 Task: Look for space in Nenjiang, China from 3rd June, 2023 to 9th June, 2023 for 2 adults in price range Rs.6000 to Rs.12000. Place can be entire place with 1  bedroom having 1 bed and 1 bathroom. Property type can be house, flat, guest house, hotel. Booking option can be shelf check-in. Required host language is Chinese (Simplified).
Action: Mouse moved to (615, 86)
Screenshot: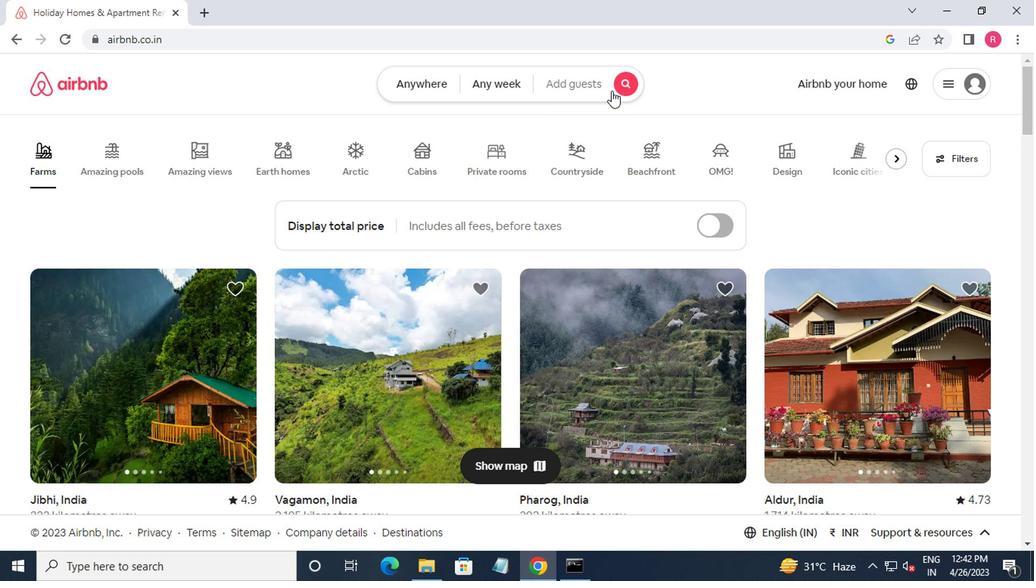 
Action: Mouse pressed left at (615, 86)
Screenshot: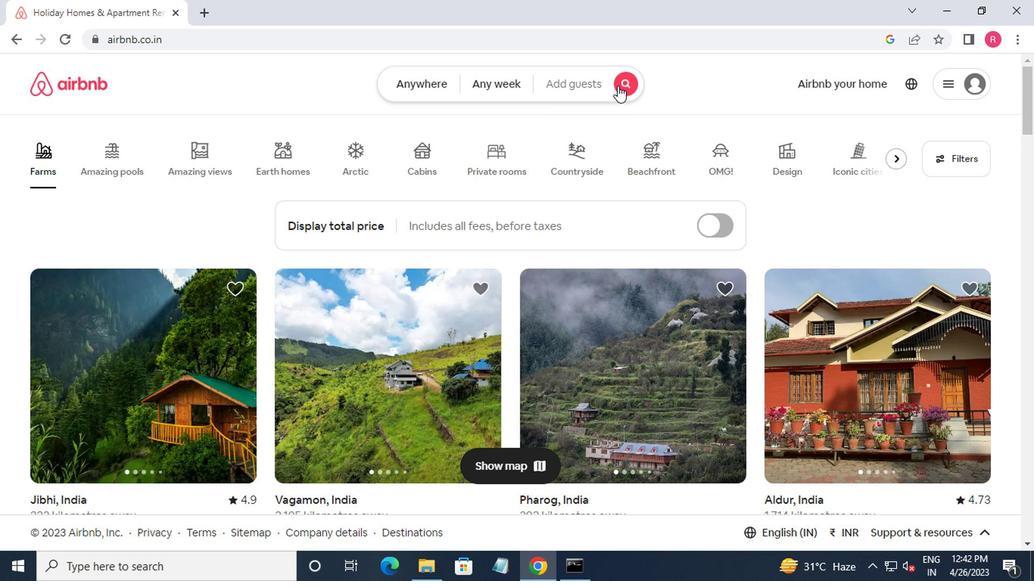 
Action: Mouse moved to (352, 140)
Screenshot: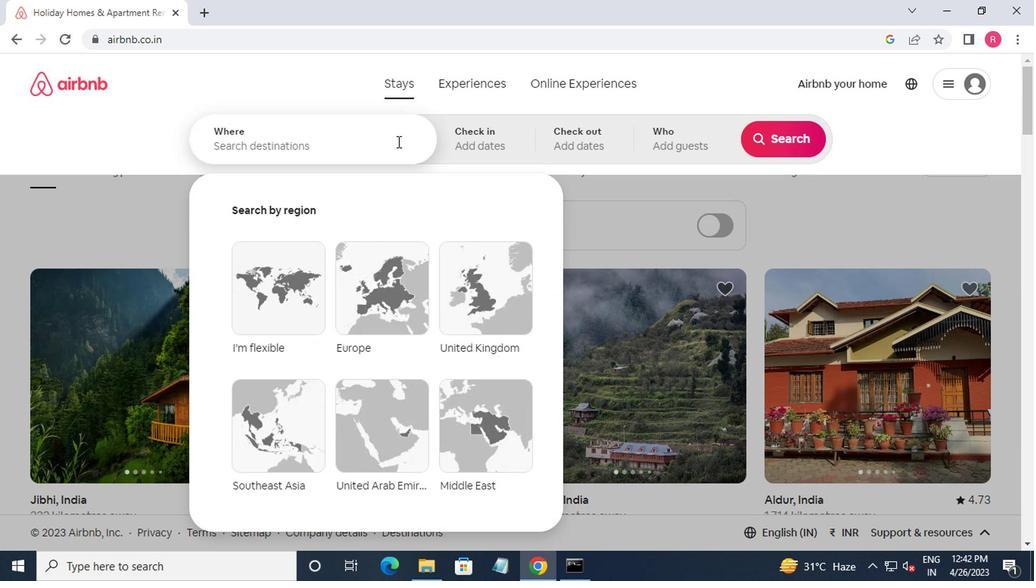 
Action: Mouse pressed left at (352, 140)
Screenshot: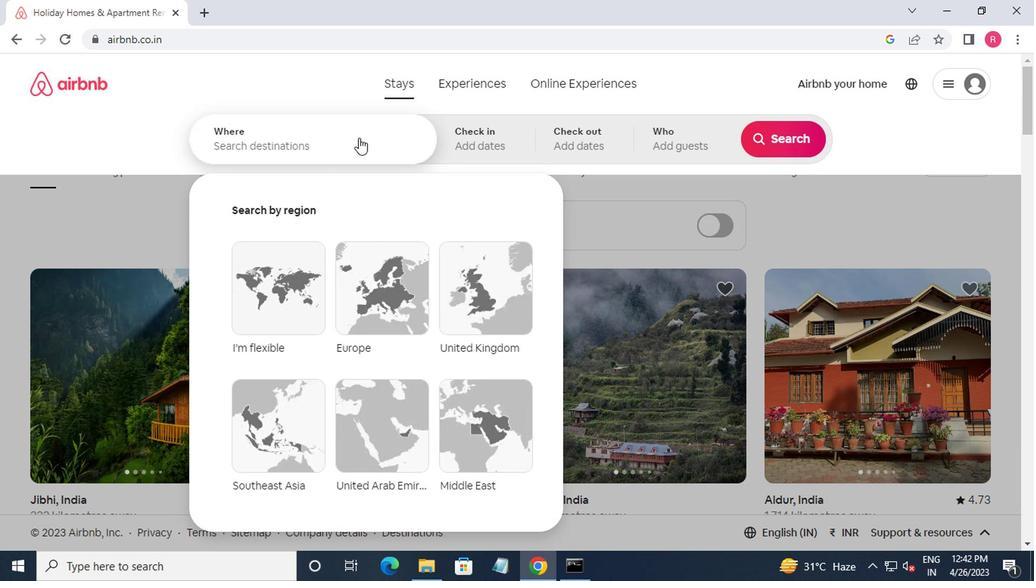 
Action: Mouse moved to (381, 170)
Screenshot: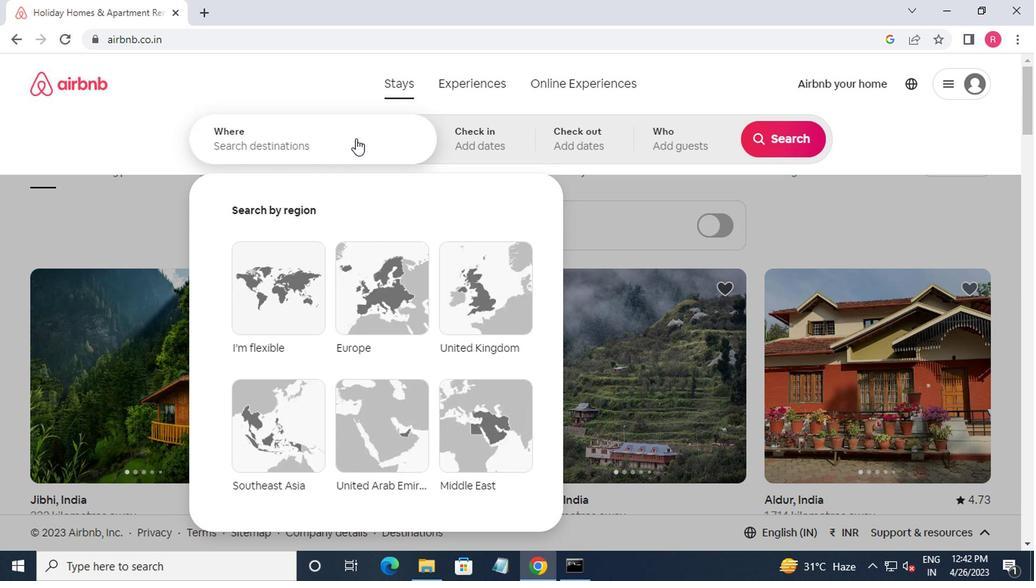 
Action: Key pressed nenjiang,china<Key.enter>
Screenshot: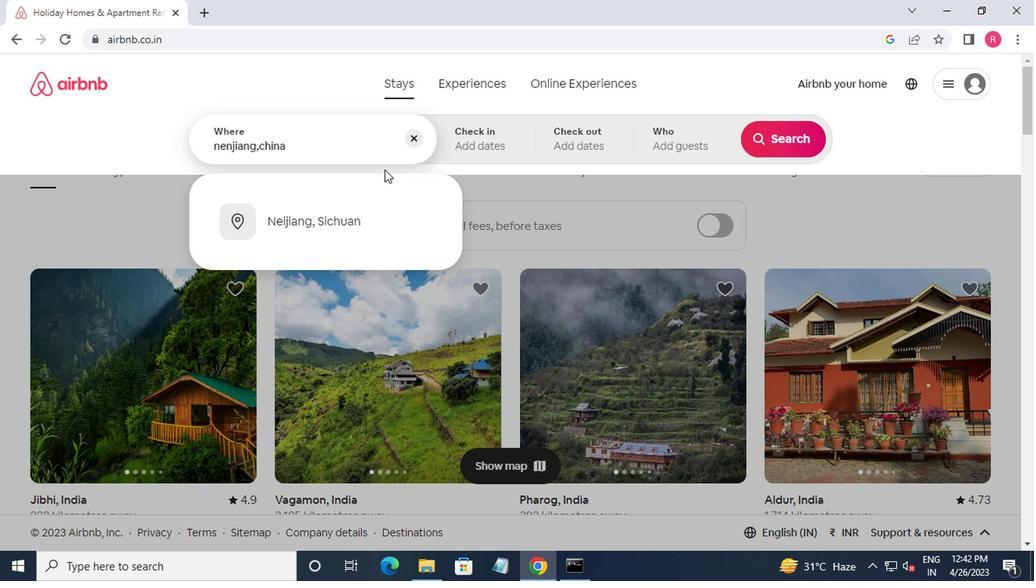 
Action: Mouse moved to (777, 268)
Screenshot: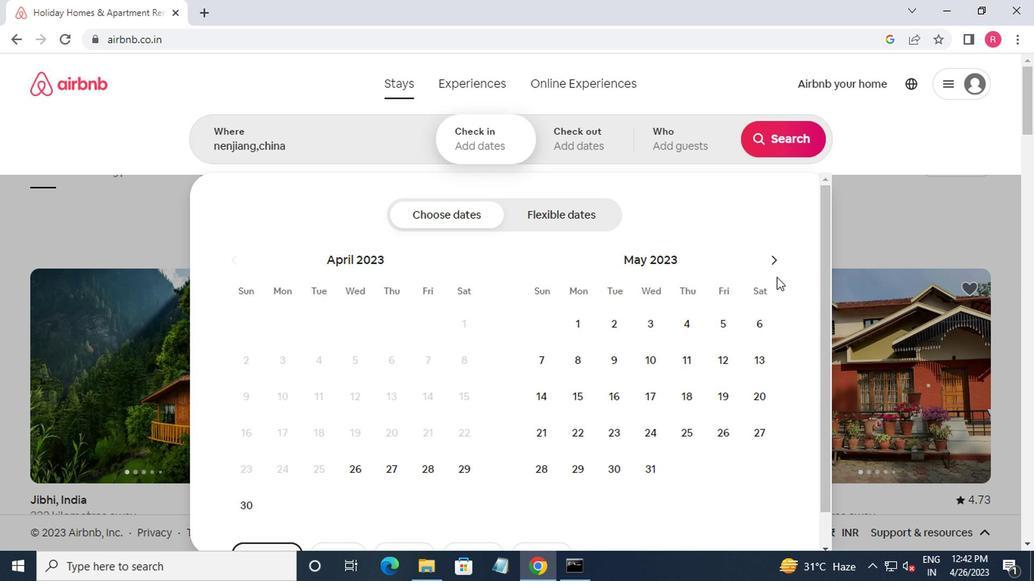 
Action: Mouse pressed left at (777, 268)
Screenshot: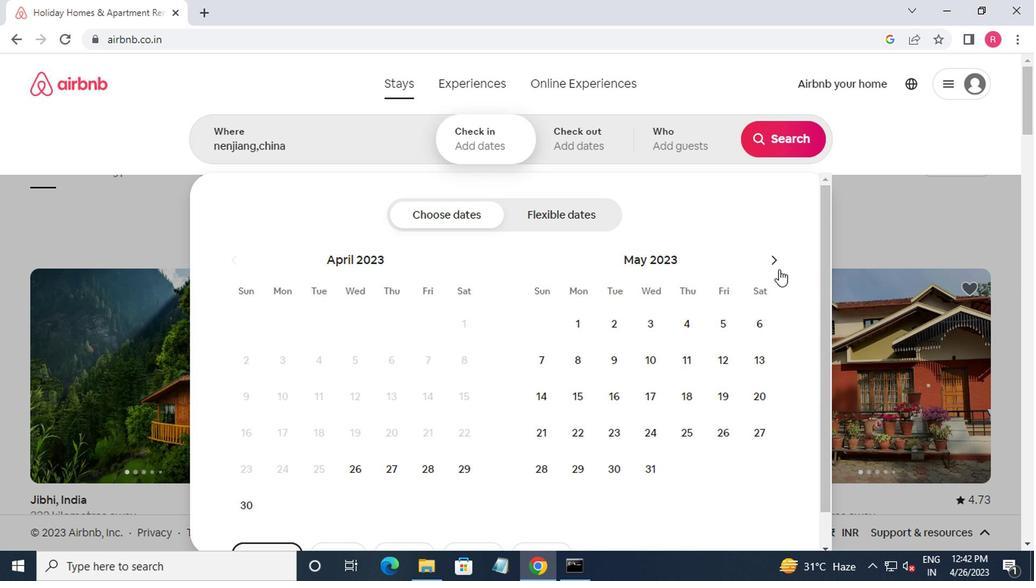 
Action: Mouse moved to (759, 335)
Screenshot: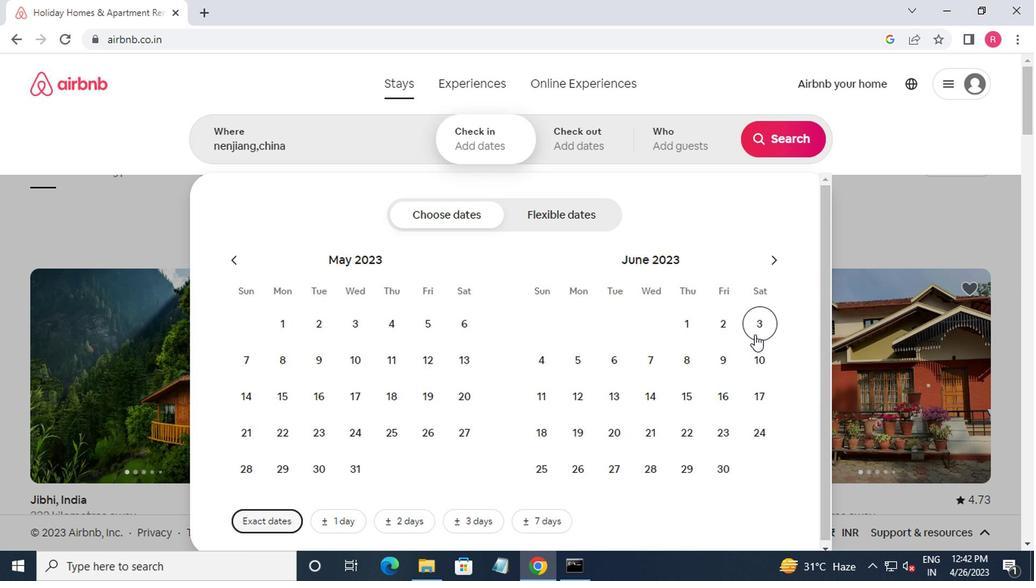 
Action: Mouse pressed left at (759, 335)
Screenshot: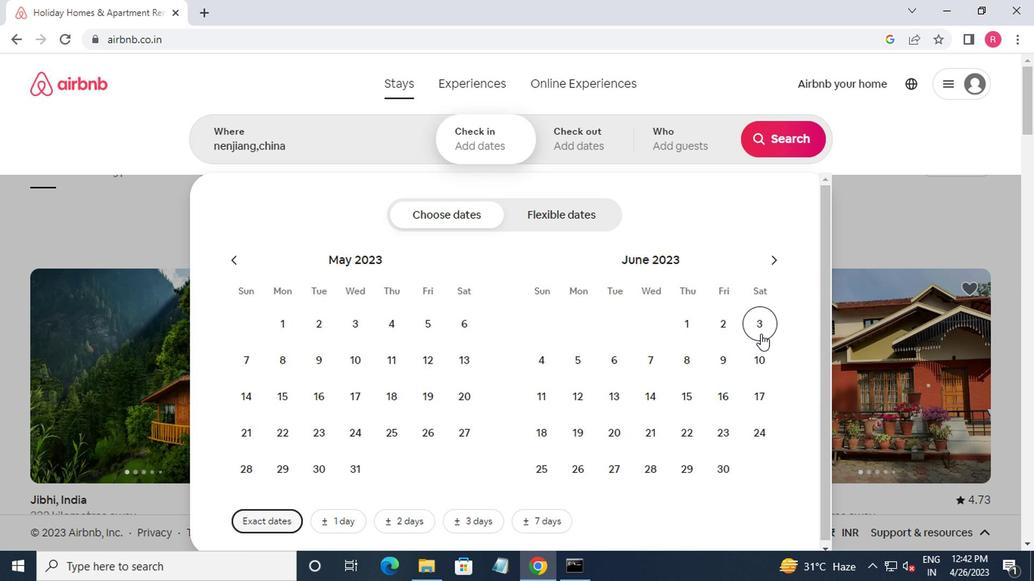 
Action: Mouse moved to (727, 364)
Screenshot: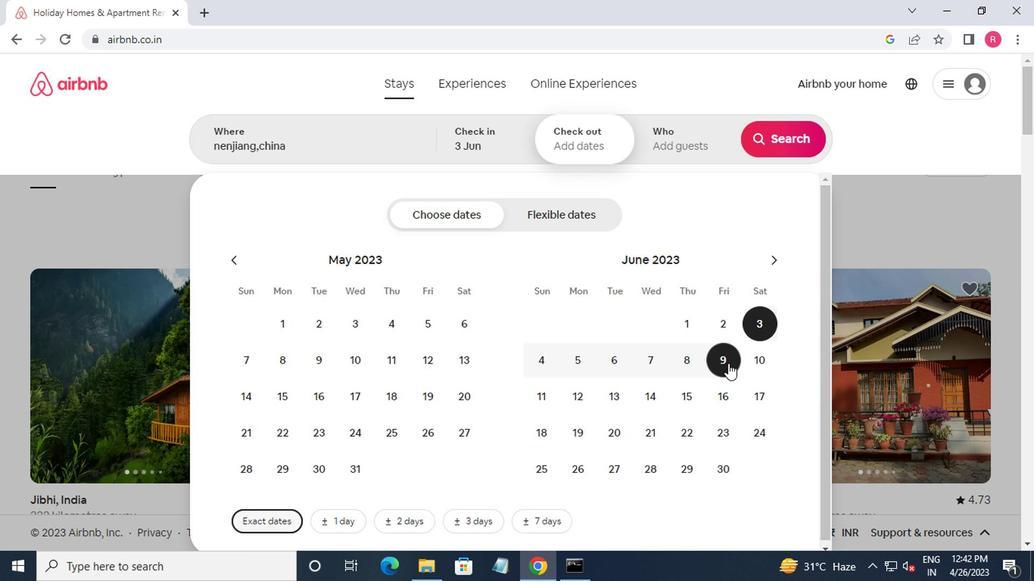 
Action: Mouse pressed left at (727, 364)
Screenshot: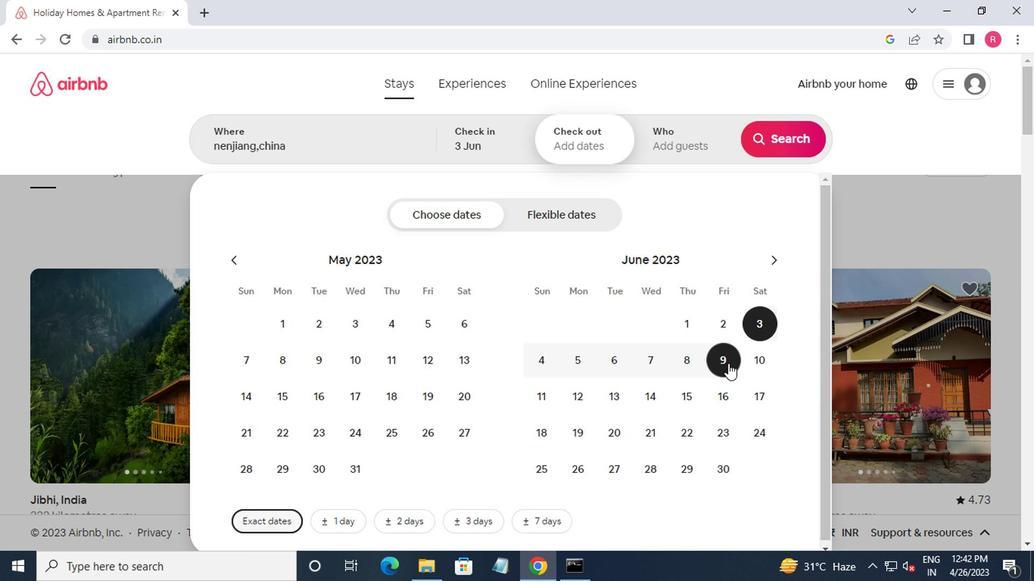 
Action: Mouse moved to (692, 154)
Screenshot: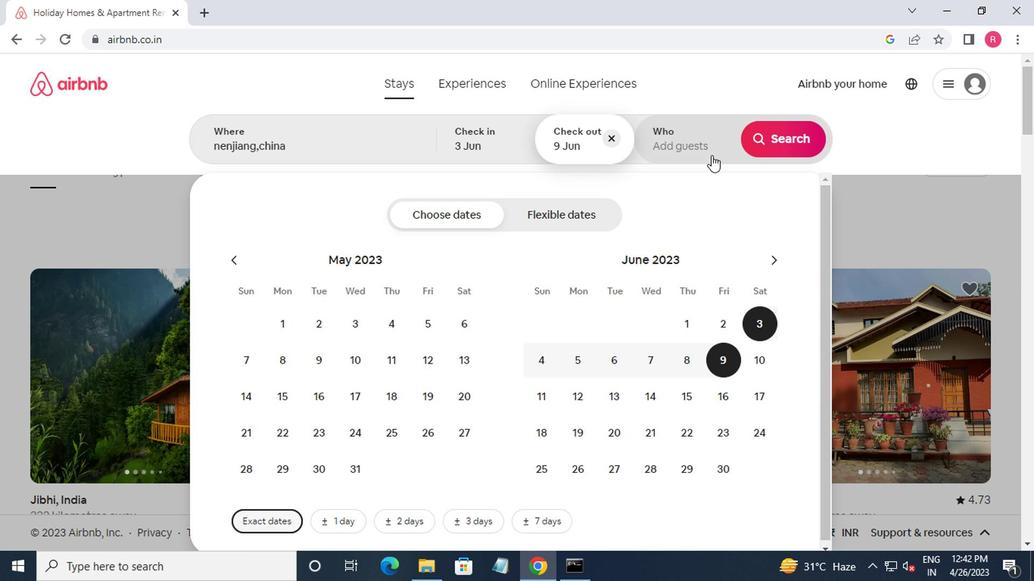 
Action: Mouse pressed left at (692, 154)
Screenshot: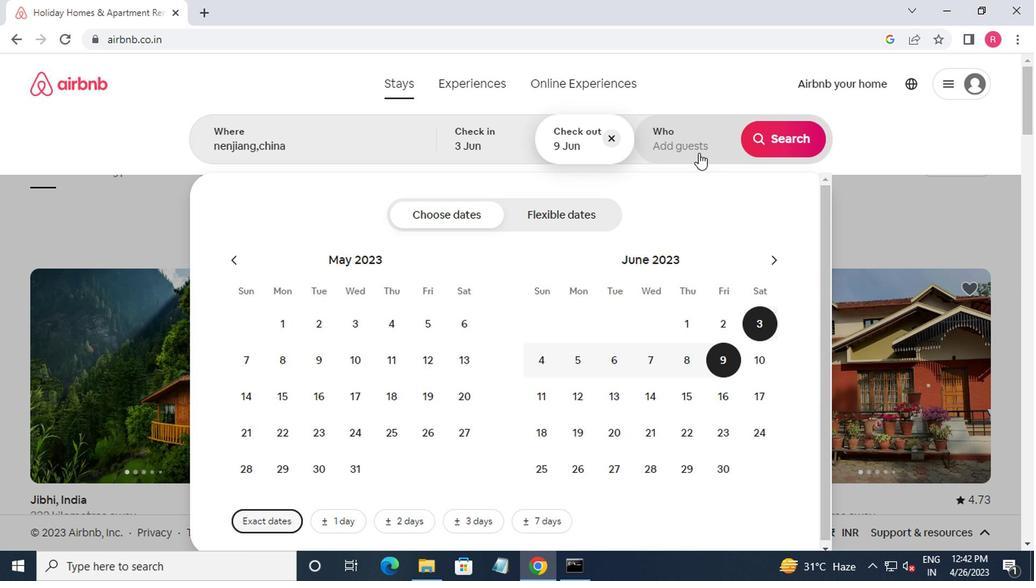 
Action: Mouse moved to (785, 217)
Screenshot: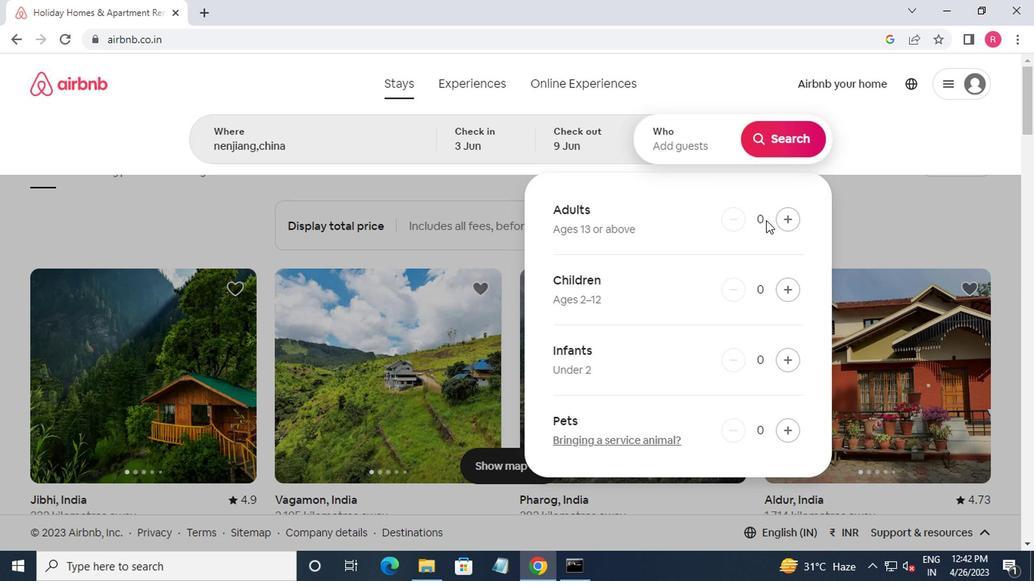 
Action: Mouse pressed left at (785, 217)
Screenshot: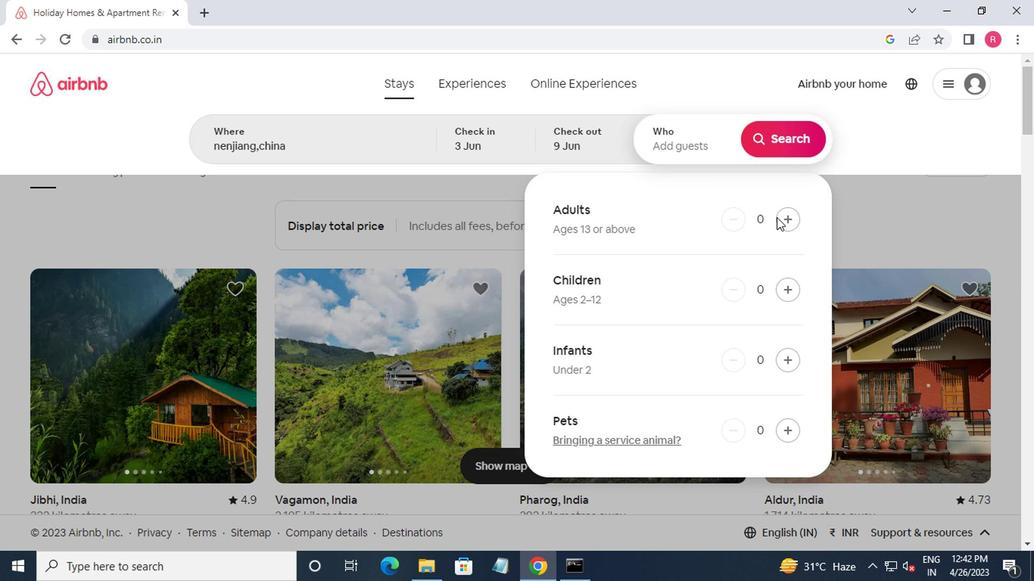 
Action: Mouse pressed left at (785, 217)
Screenshot: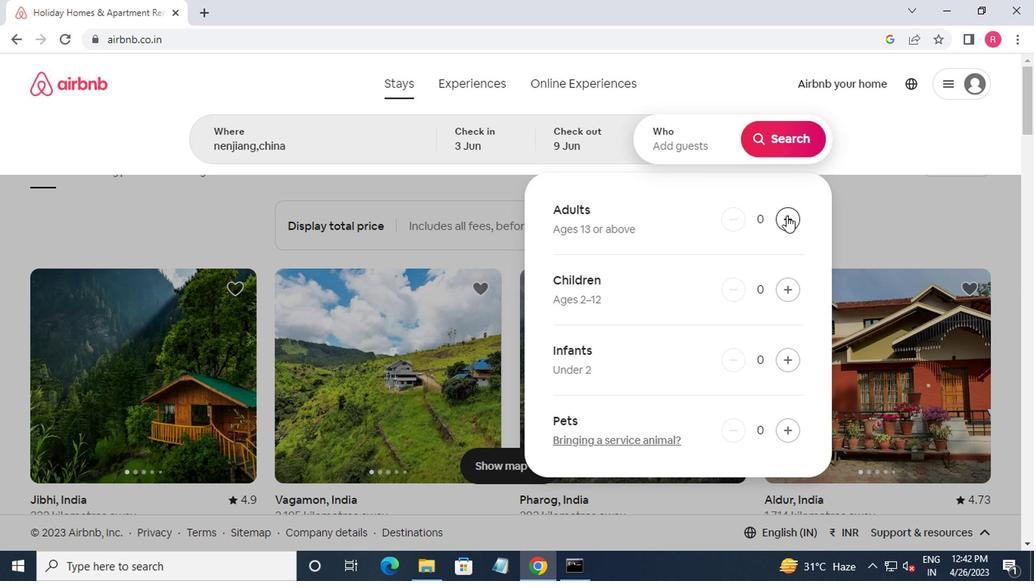 
Action: Mouse moved to (776, 150)
Screenshot: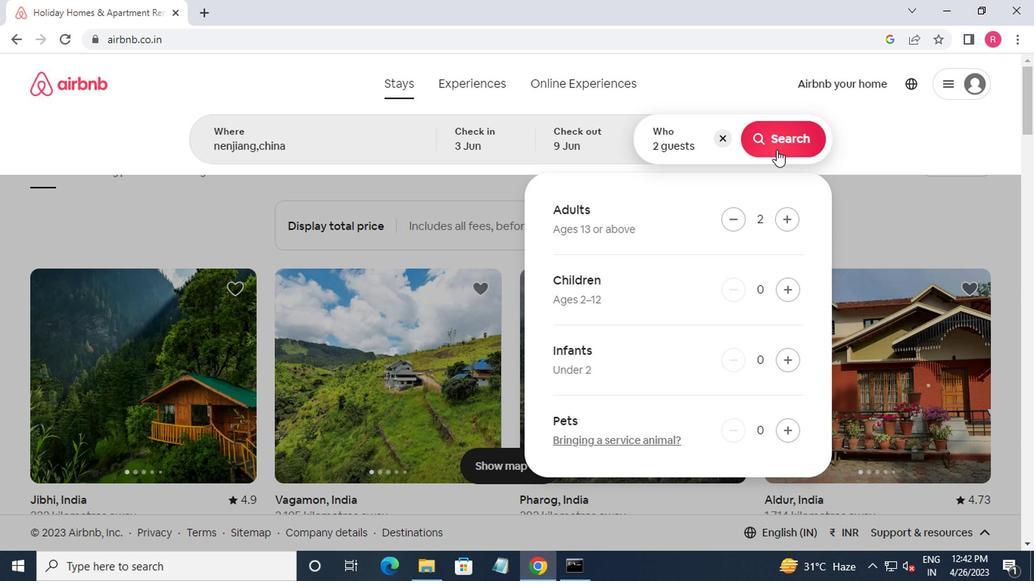 
Action: Mouse pressed left at (776, 150)
Screenshot: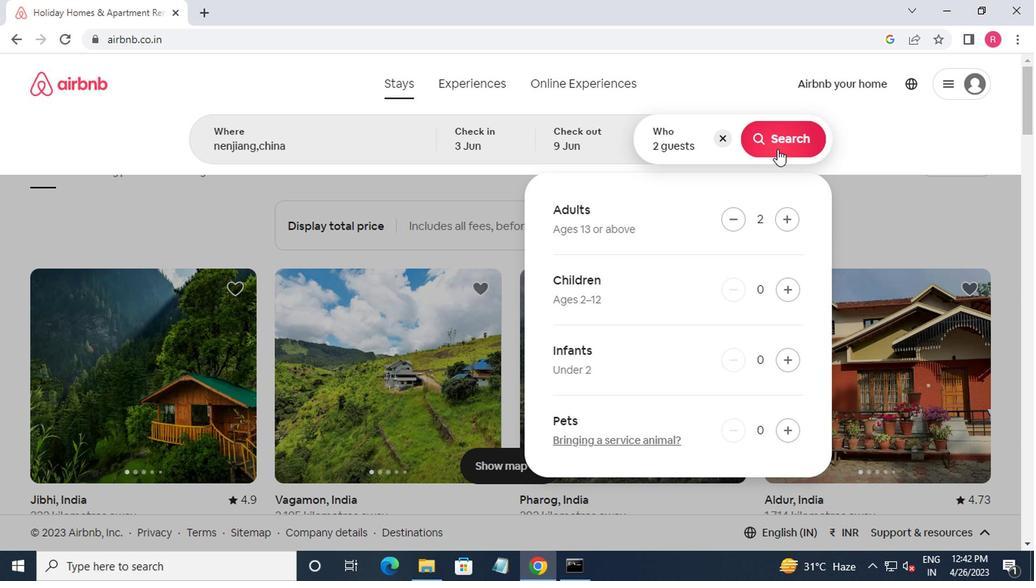 
Action: Mouse moved to (948, 154)
Screenshot: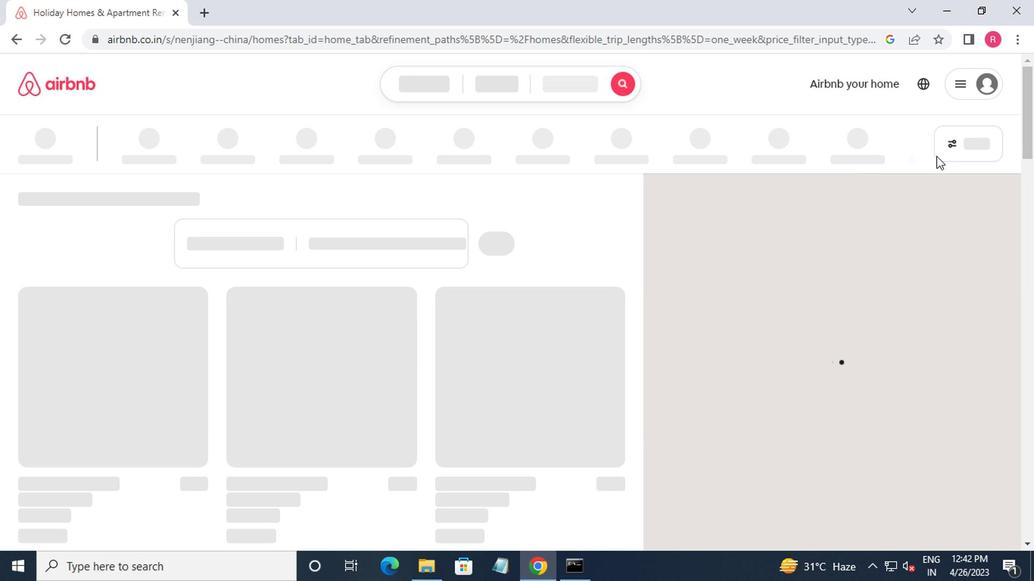 
Action: Mouse pressed left at (948, 154)
Screenshot: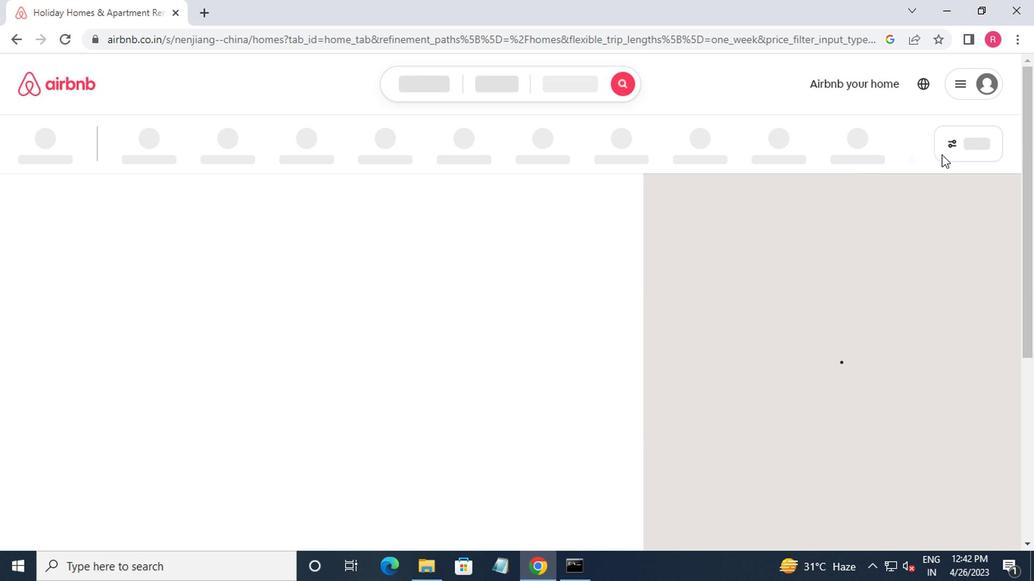 
Action: Mouse moved to (403, 247)
Screenshot: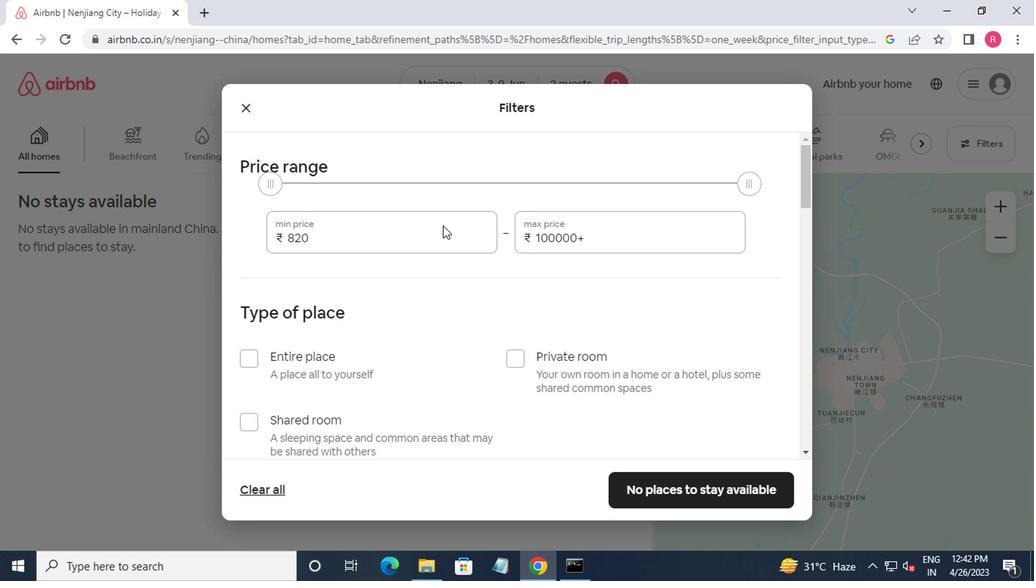 
Action: Mouse pressed left at (403, 247)
Screenshot: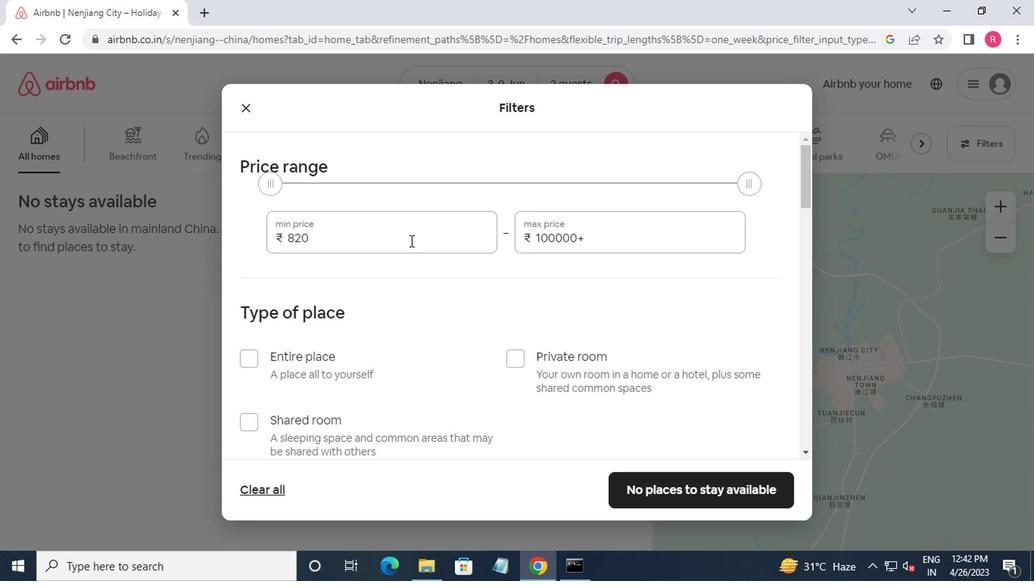 
Action: Mouse moved to (414, 241)
Screenshot: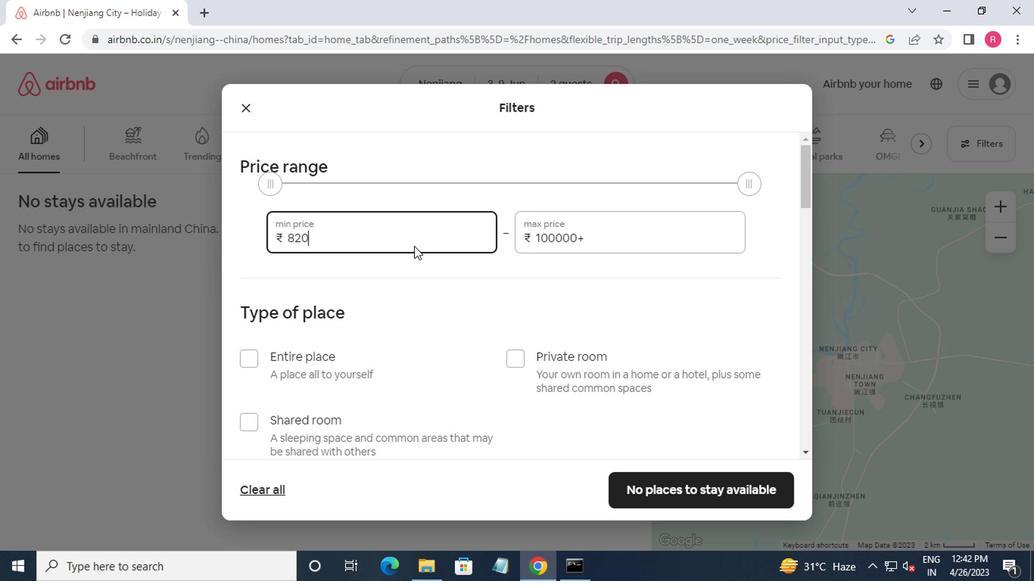 
Action: Key pressed <Key.backspace><Key.backspace><Key.backspace><Key.backspace>6000<Key.tab>12000
Screenshot: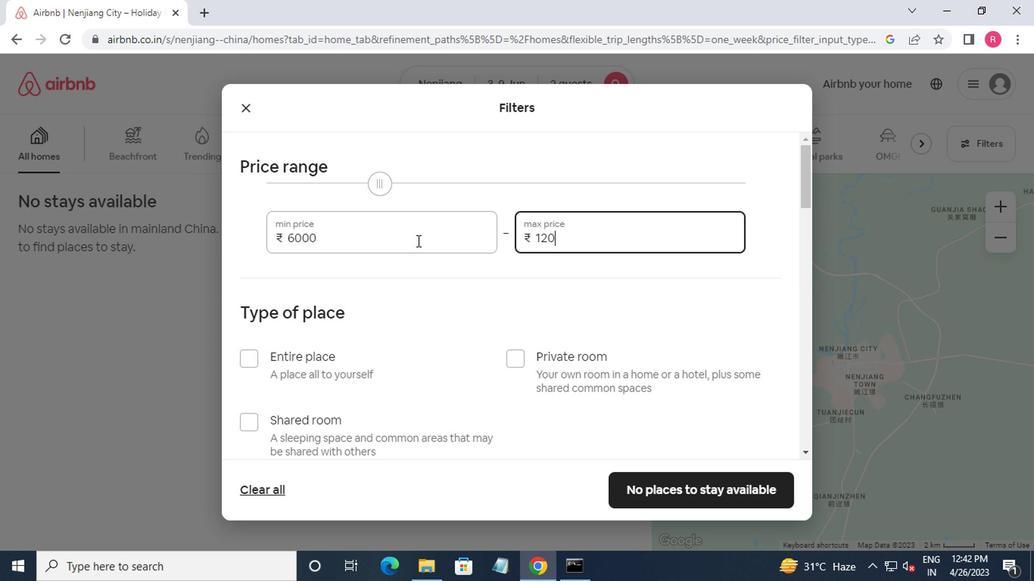 
Action: Mouse moved to (521, 269)
Screenshot: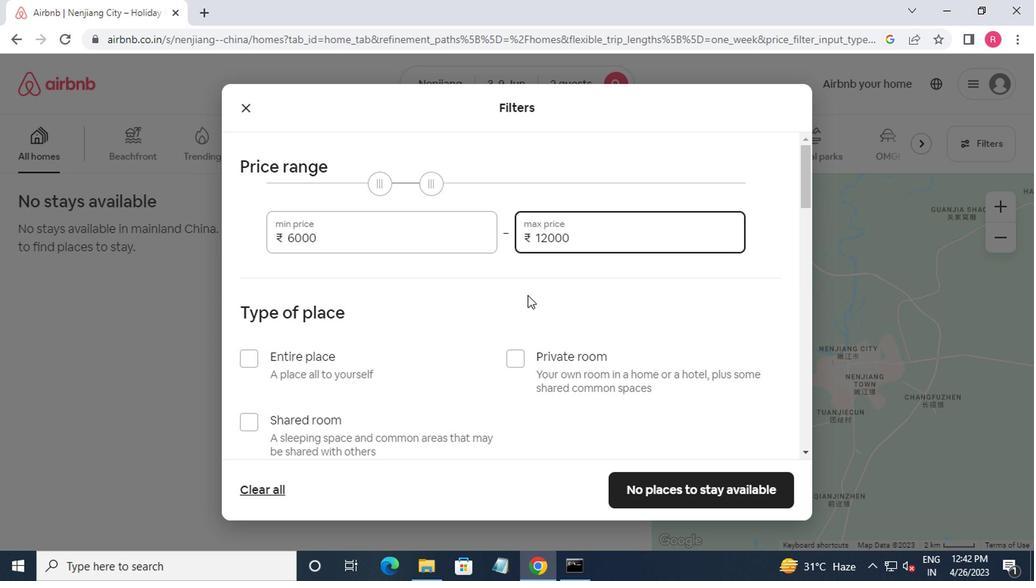 
Action: Mouse scrolled (521, 268) with delta (0, 0)
Screenshot: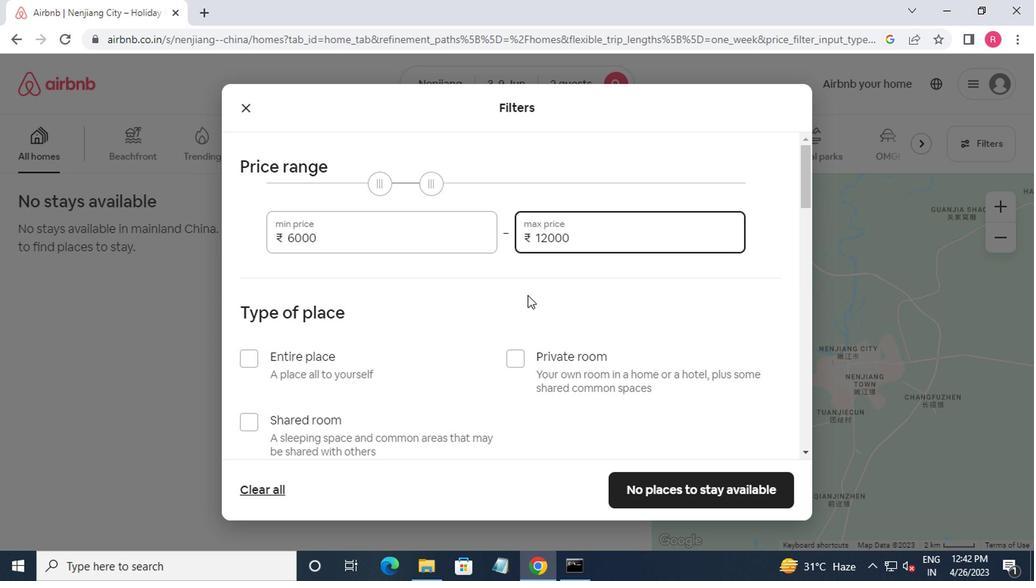 
Action: Mouse moved to (516, 267)
Screenshot: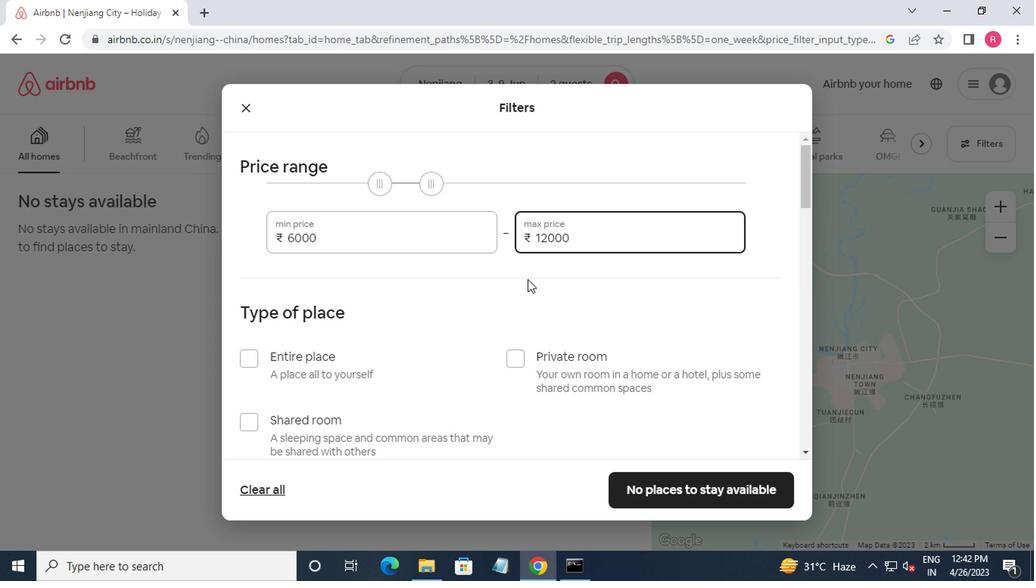 
Action: Mouse scrolled (516, 267) with delta (0, 0)
Screenshot: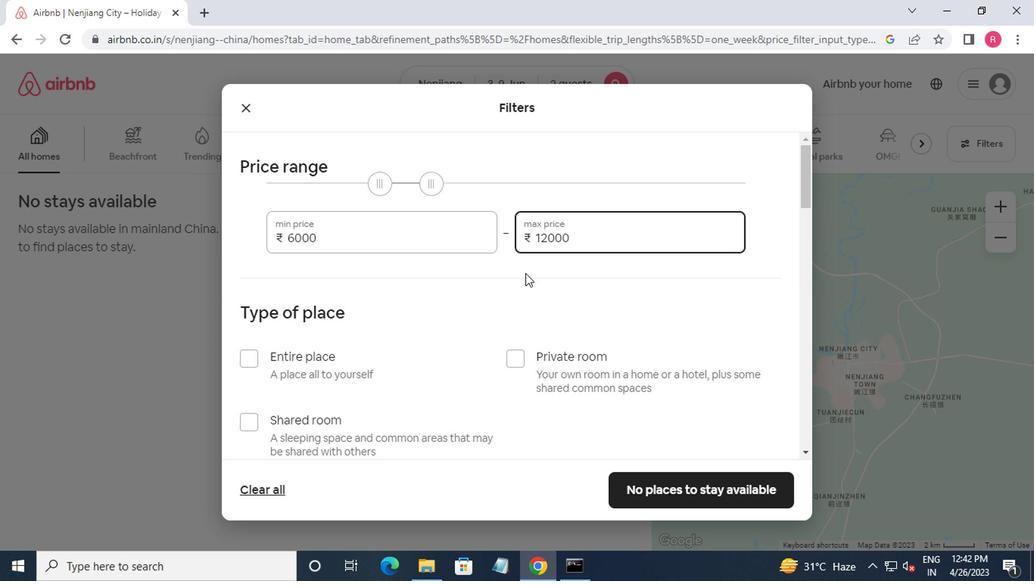 
Action: Mouse moved to (254, 211)
Screenshot: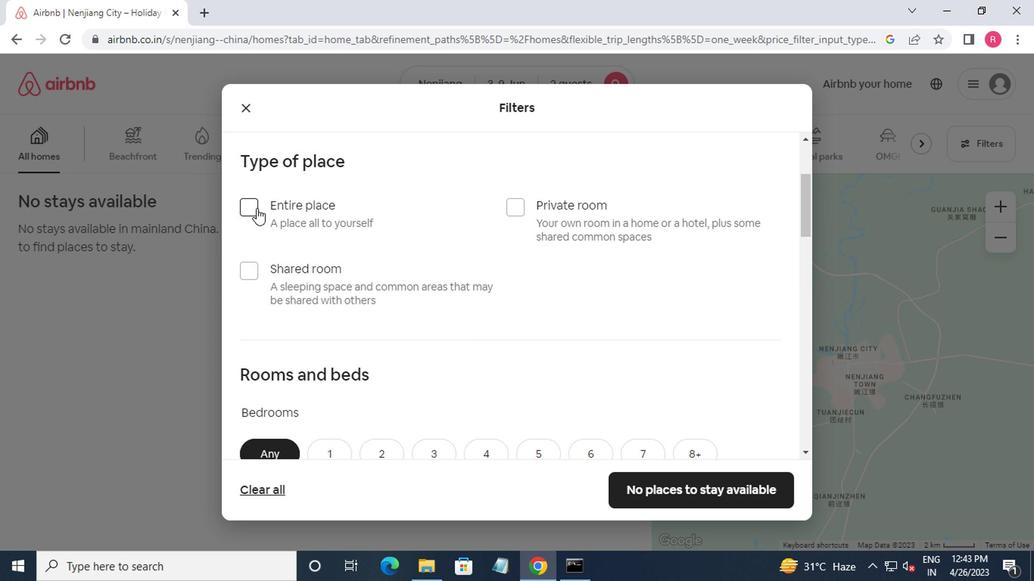 
Action: Mouse pressed left at (254, 211)
Screenshot: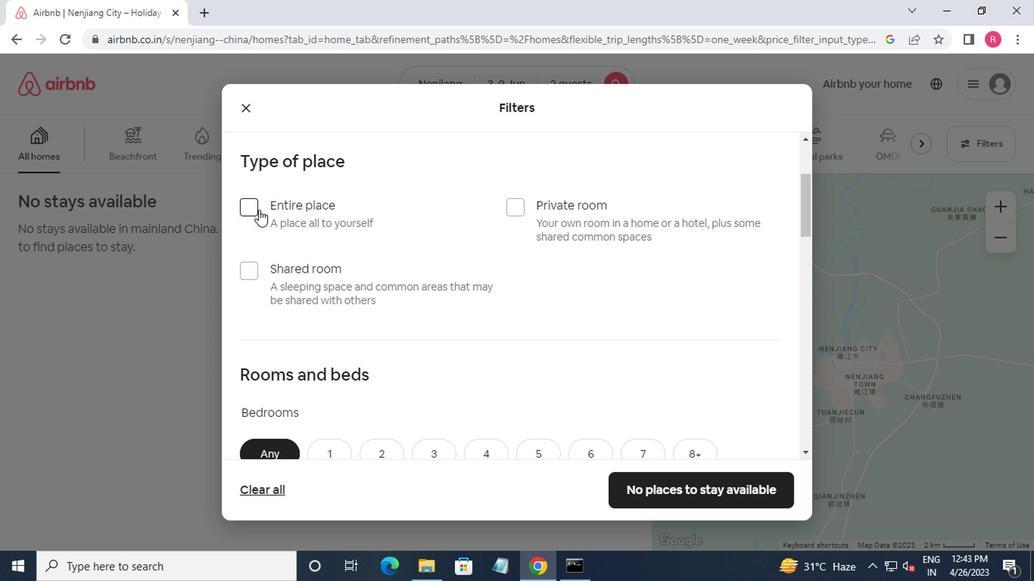 
Action: Mouse moved to (256, 211)
Screenshot: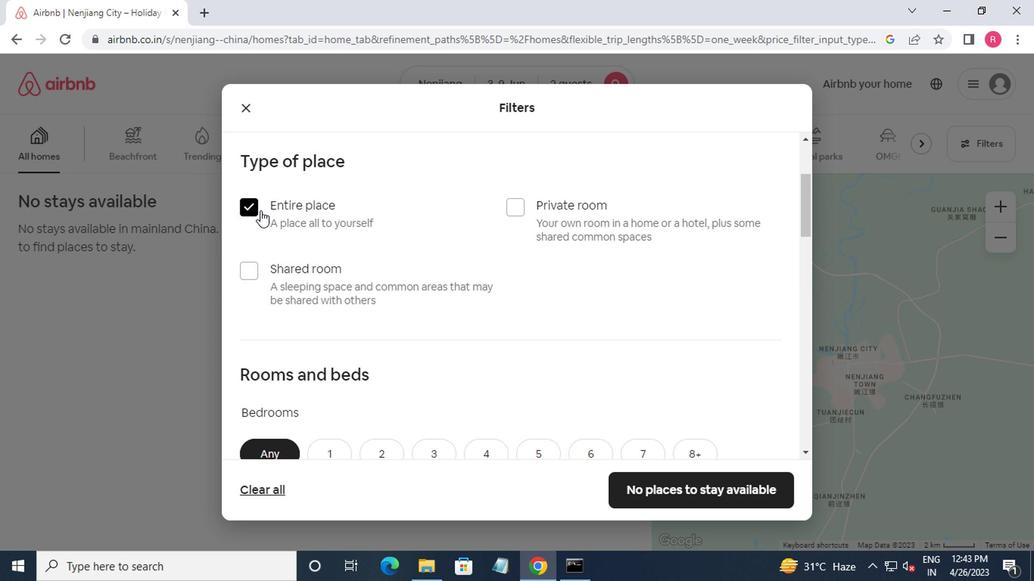 
Action: Mouse scrolled (256, 211) with delta (0, 0)
Screenshot: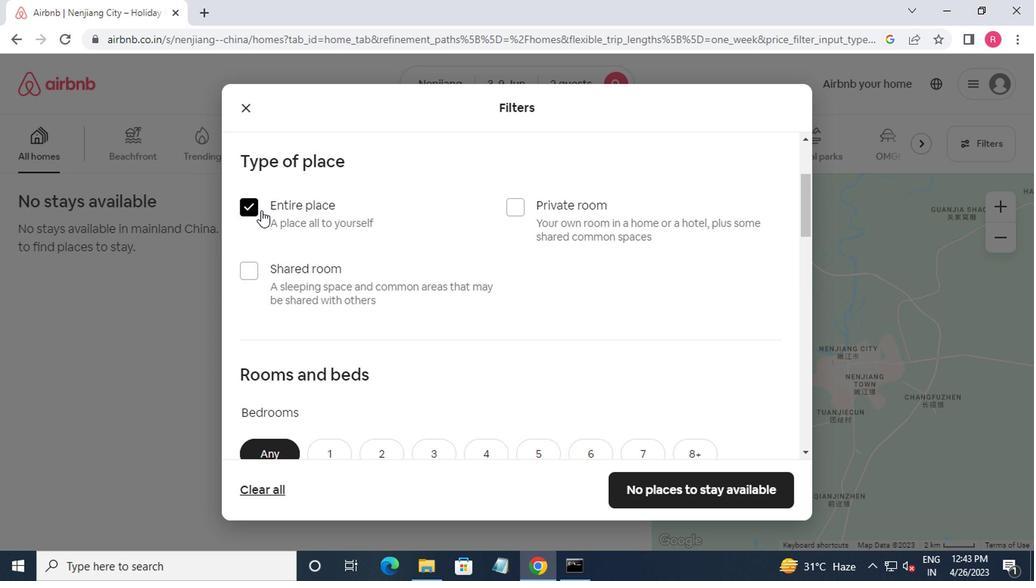 
Action: Mouse moved to (259, 213)
Screenshot: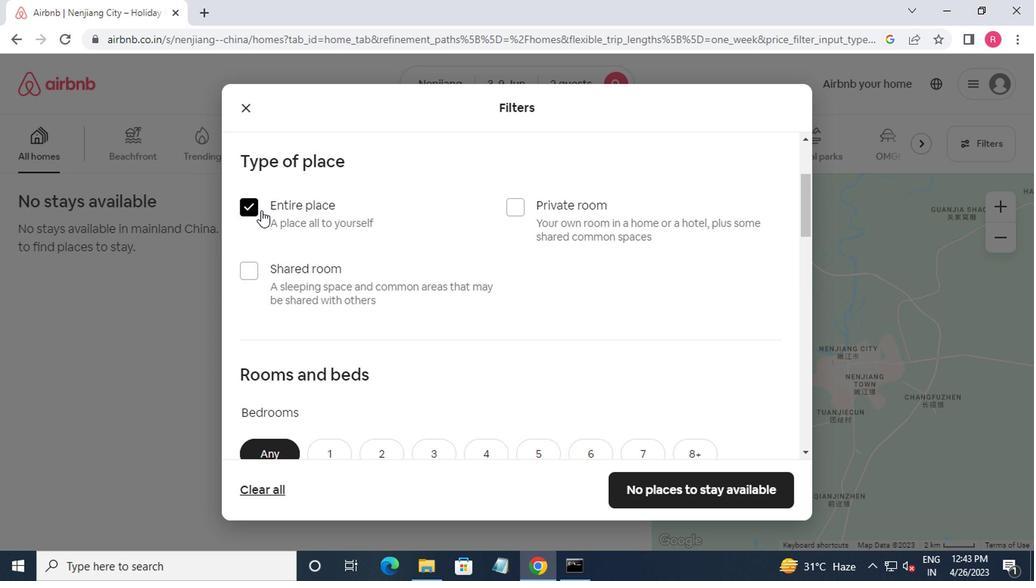 
Action: Mouse scrolled (259, 213) with delta (0, 0)
Screenshot: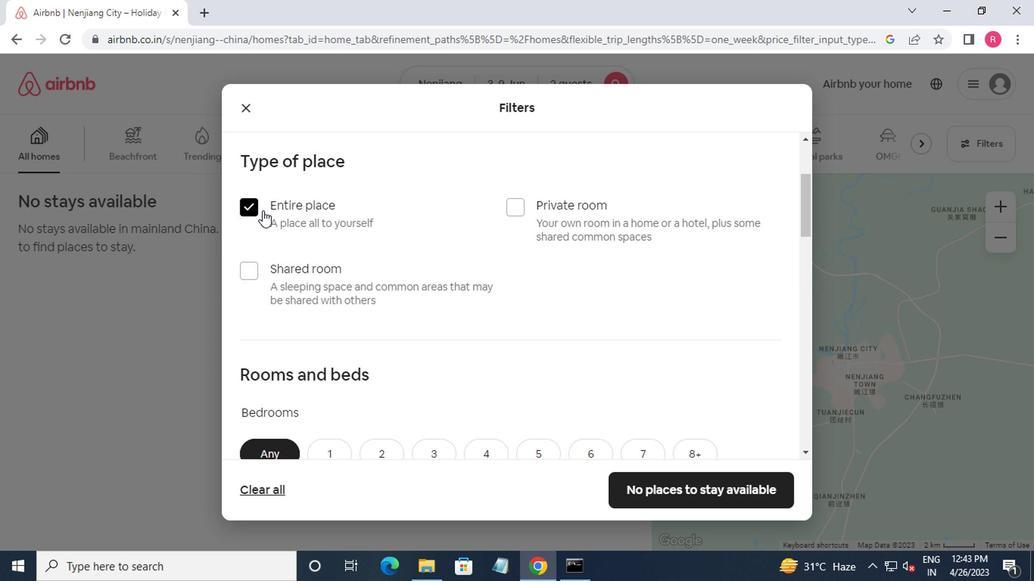 
Action: Mouse moved to (332, 293)
Screenshot: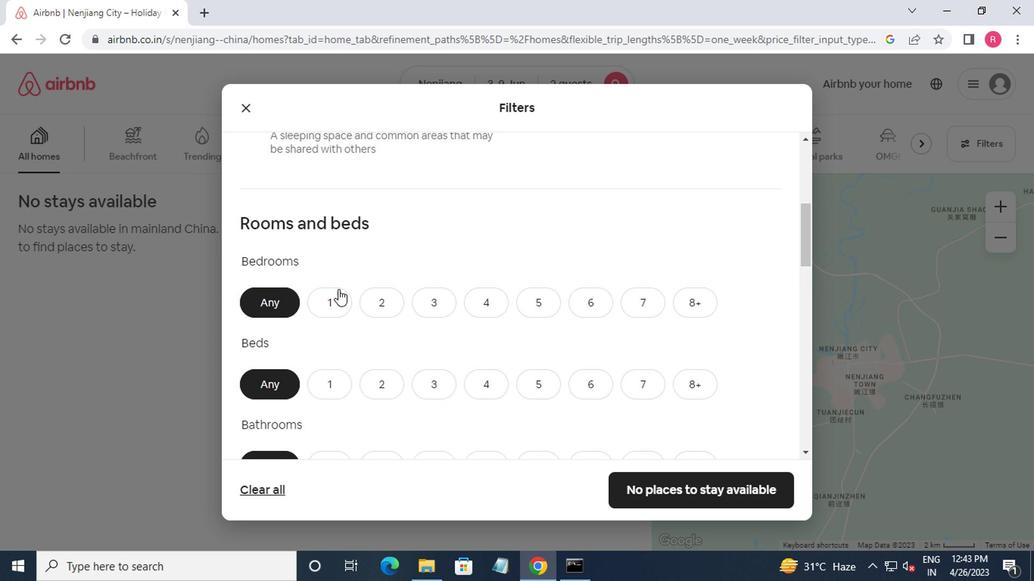 
Action: Mouse pressed left at (332, 293)
Screenshot: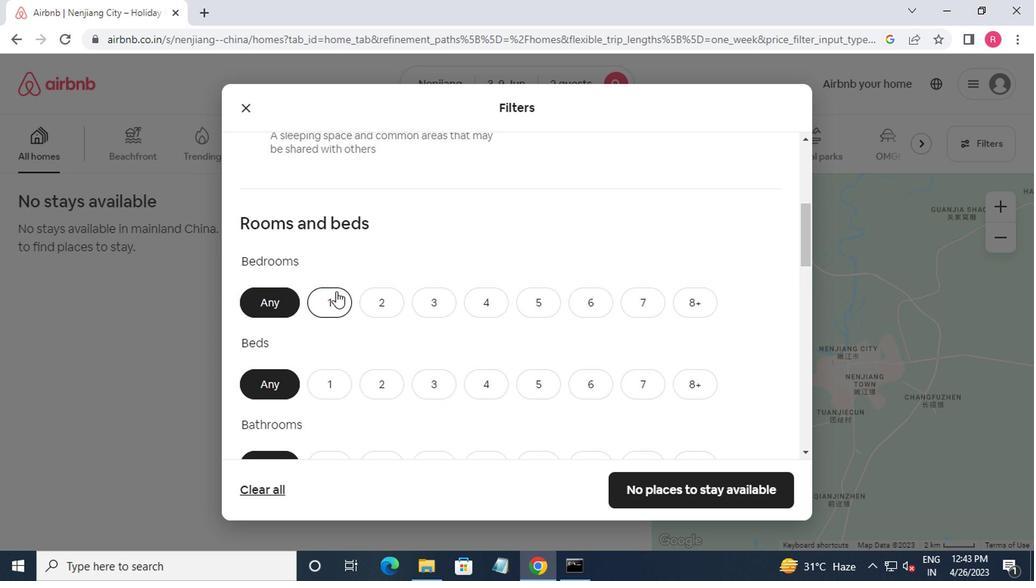 
Action: Mouse moved to (330, 392)
Screenshot: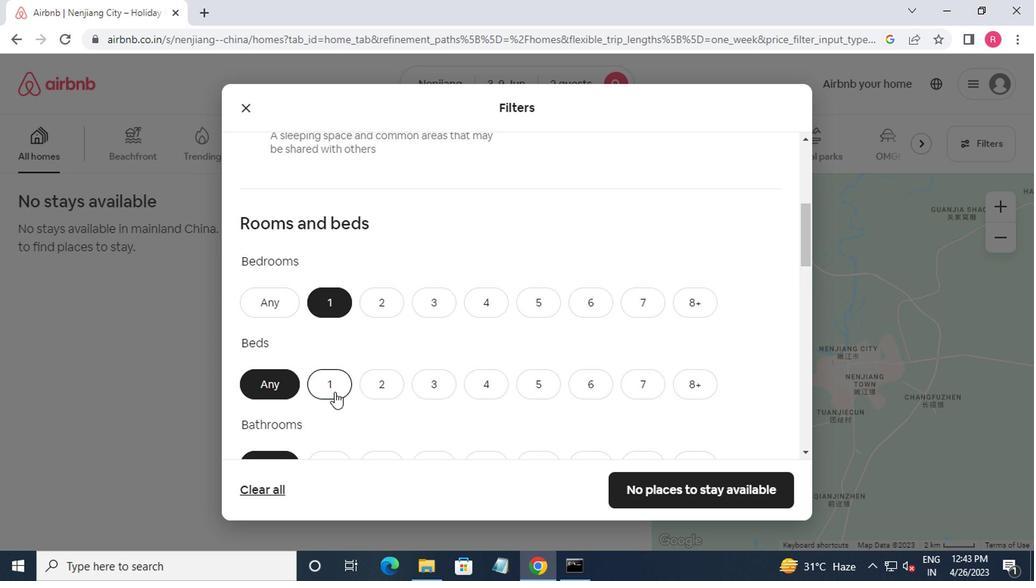 
Action: Mouse pressed left at (330, 392)
Screenshot: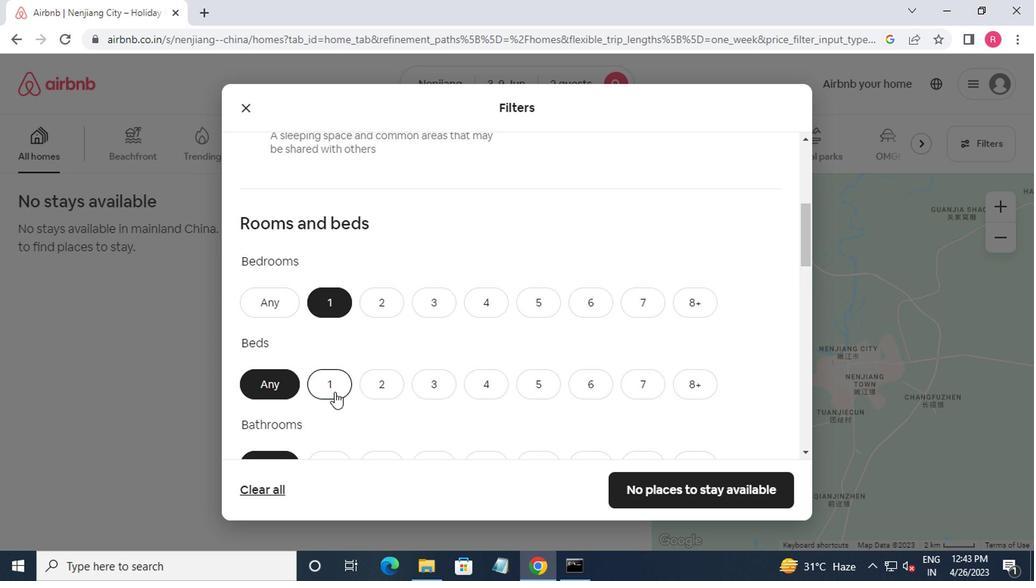 
Action: Mouse moved to (335, 403)
Screenshot: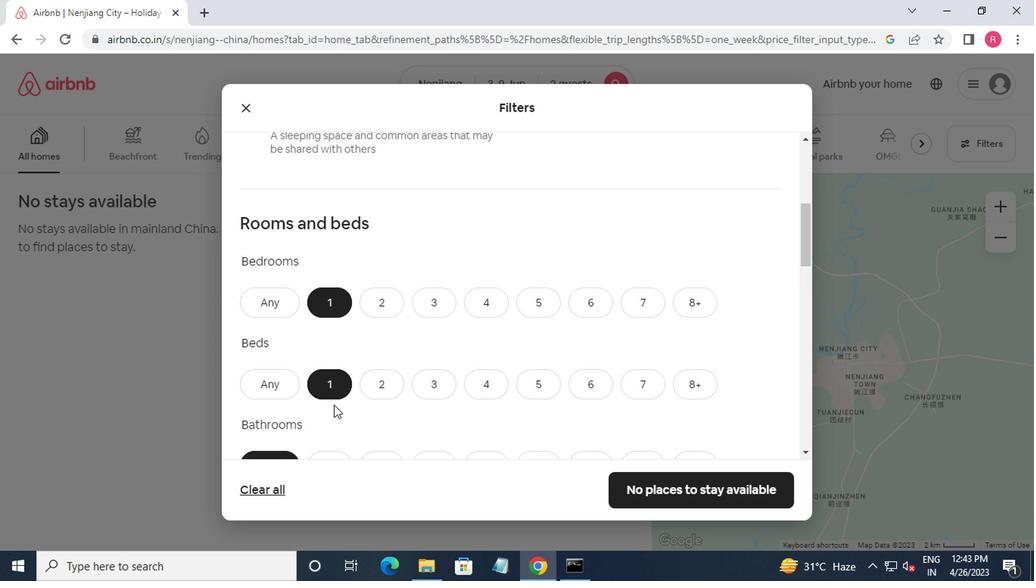 
Action: Mouse scrolled (335, 403) with delta (0, 0)
Screenshot: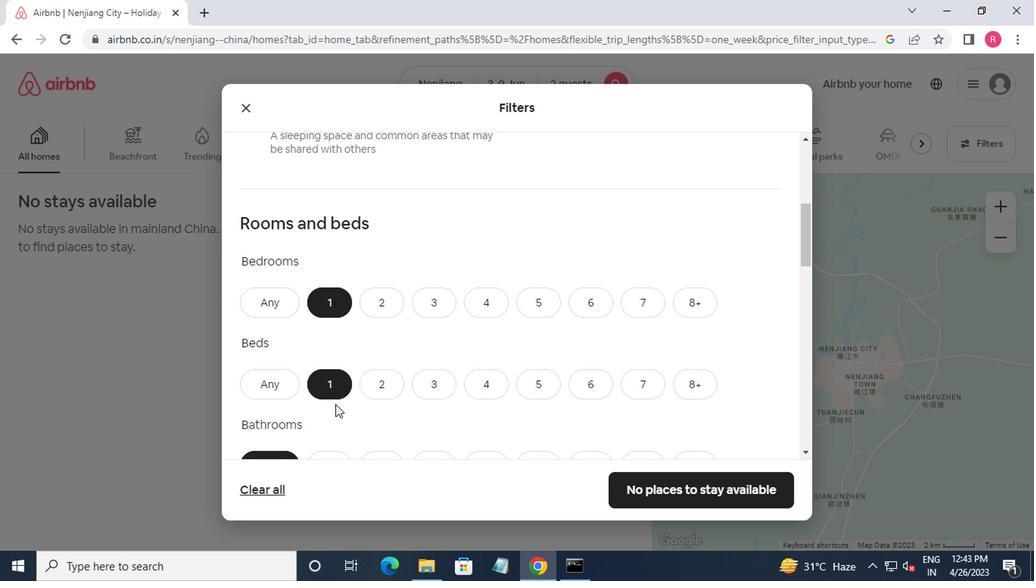 
Action: Mouse scrolled (335, 403) with delta (0, 0)
Screenshot: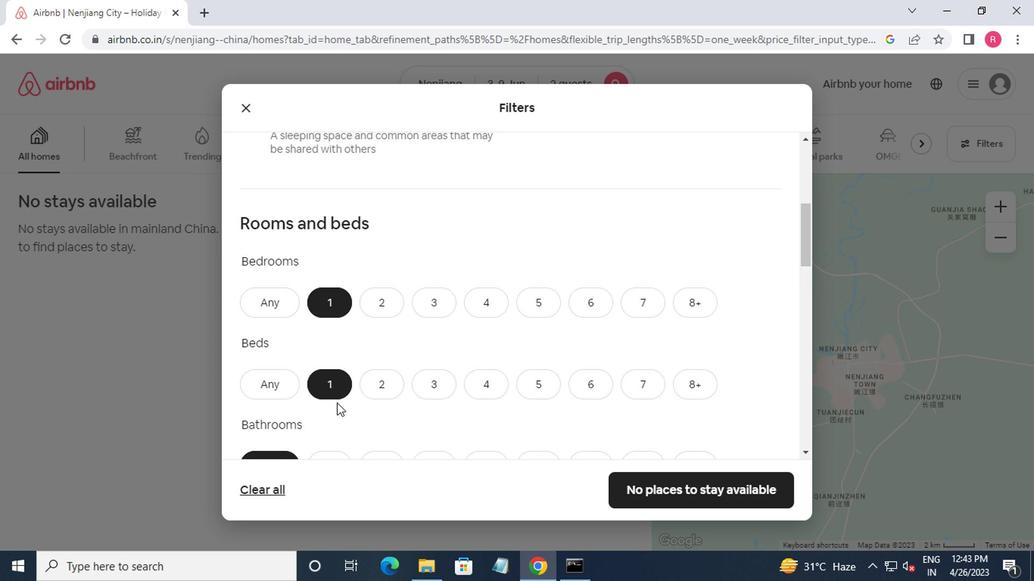 
Action: Mouse moved to (318, 323)
Screenshot: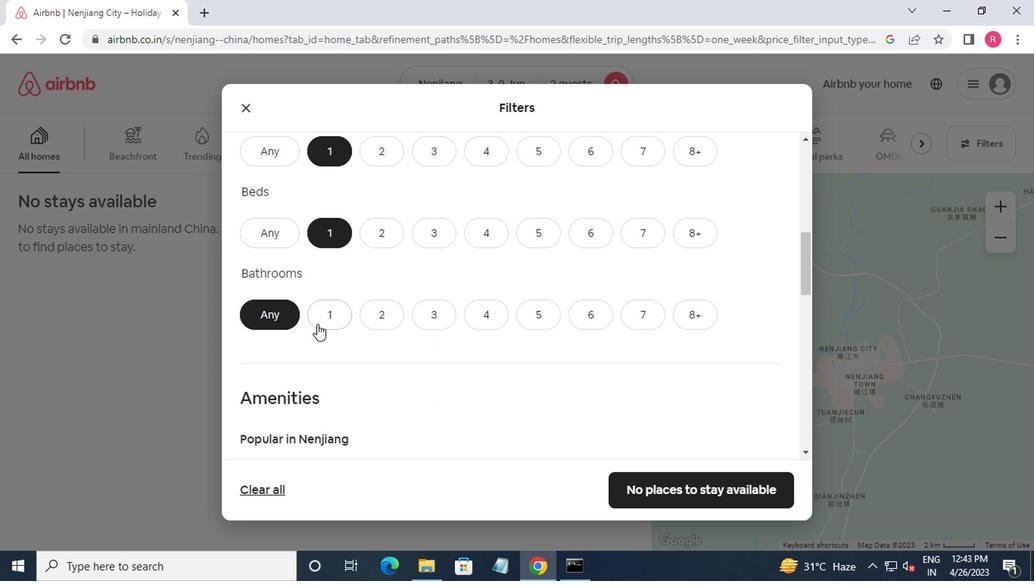
Action: Mouse pressed left at (318, 323)
Screenshot: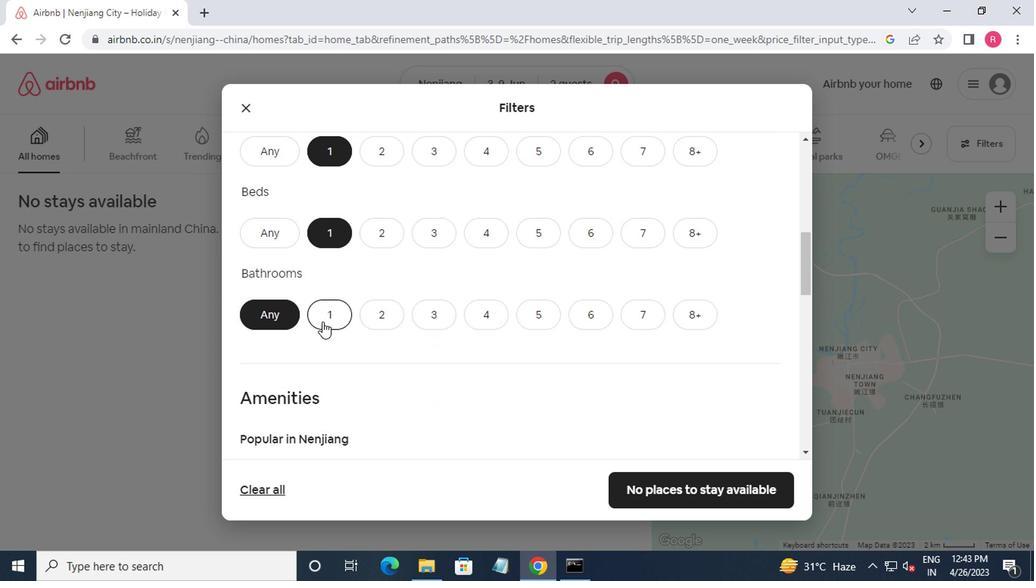 
Action: Mouse moved to (317, 323)
Screenshot: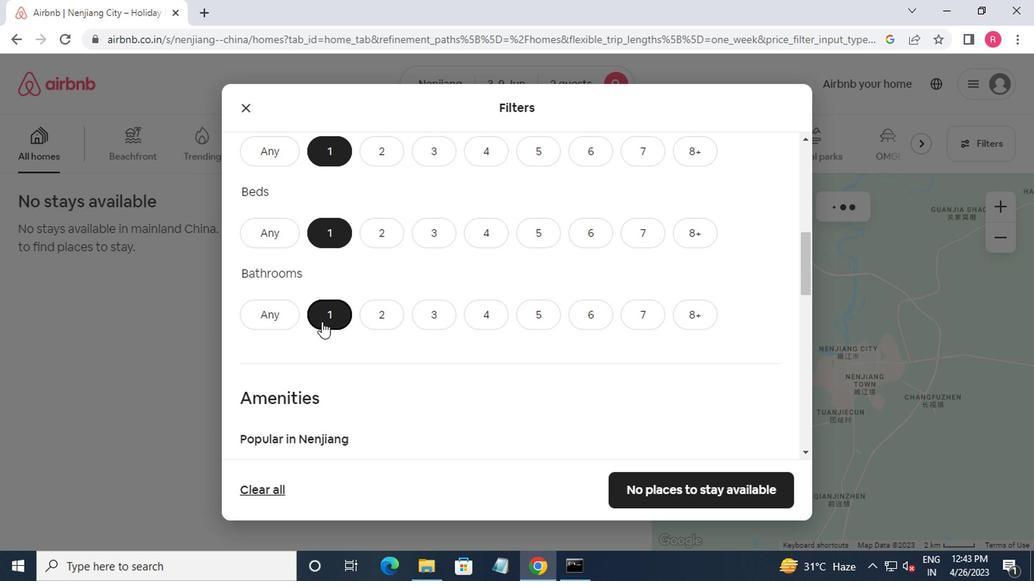 
Action: Mouse scrolled (317, 322) with delta (0, -1)
Screenshot: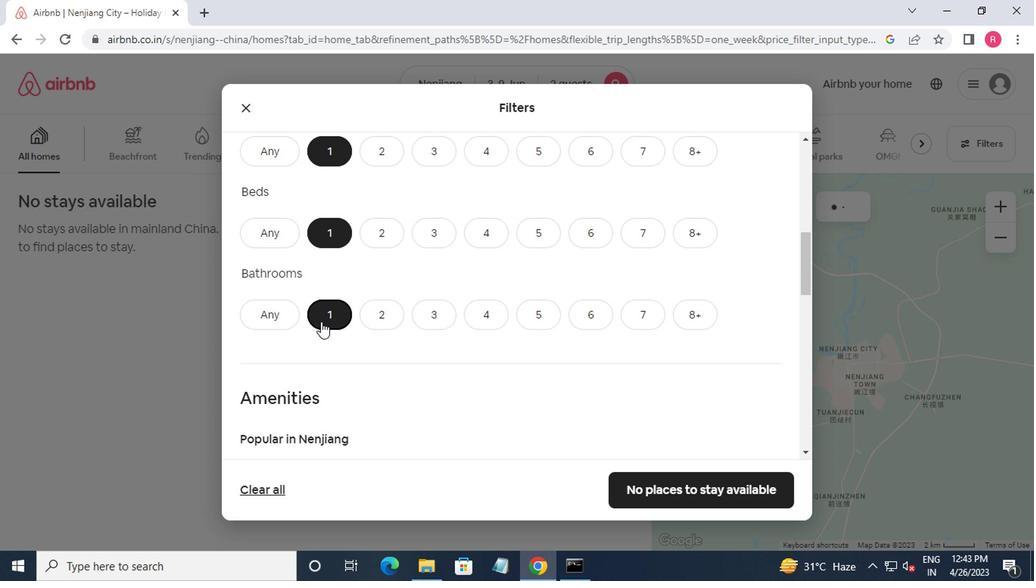 
Action: Mouse moved to (318, 323)
Screenshot: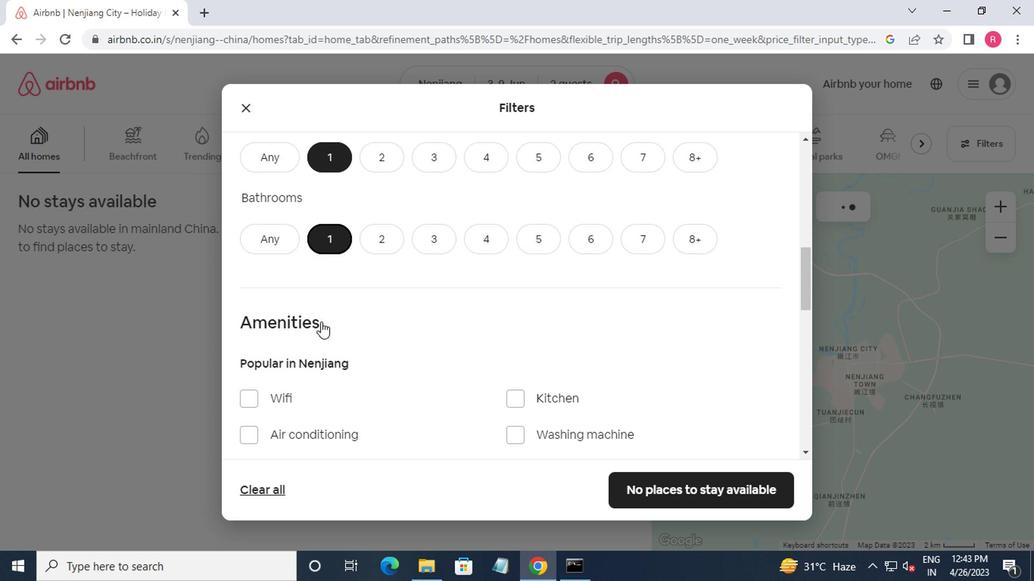 
Action: Mouse scrolled (318, 322) with delta (0, -1)
Screenshot: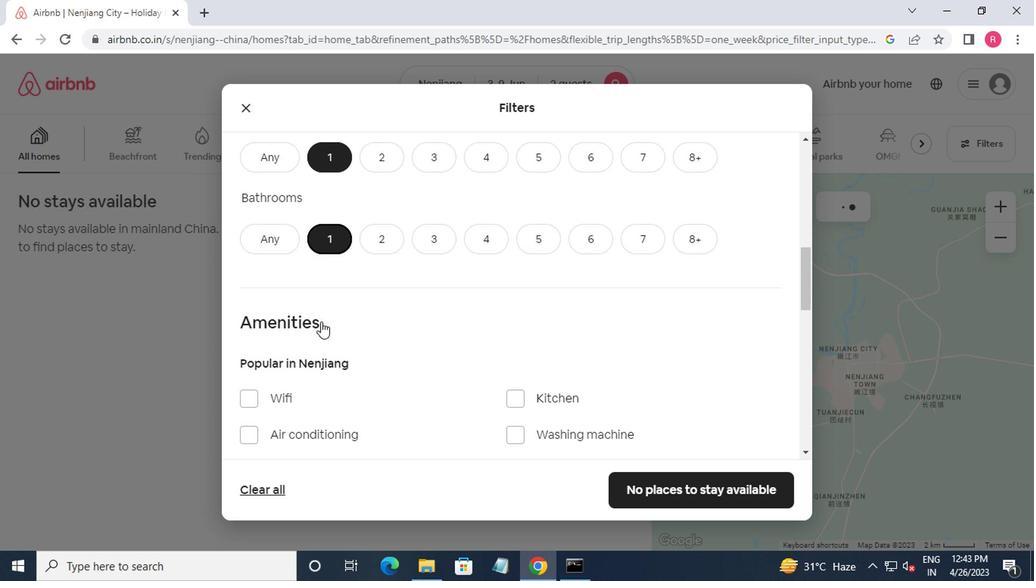 
Action: Mouse moved to (321, 324)
Screenshot: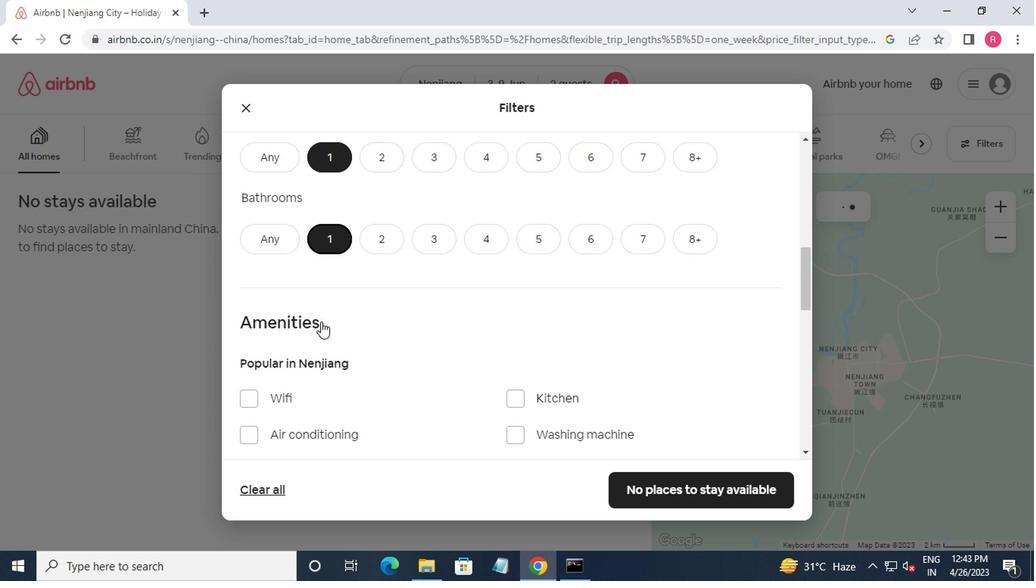 
Action: Mouse scrolled (321, 323) with delta (0, -1)
Screenshot: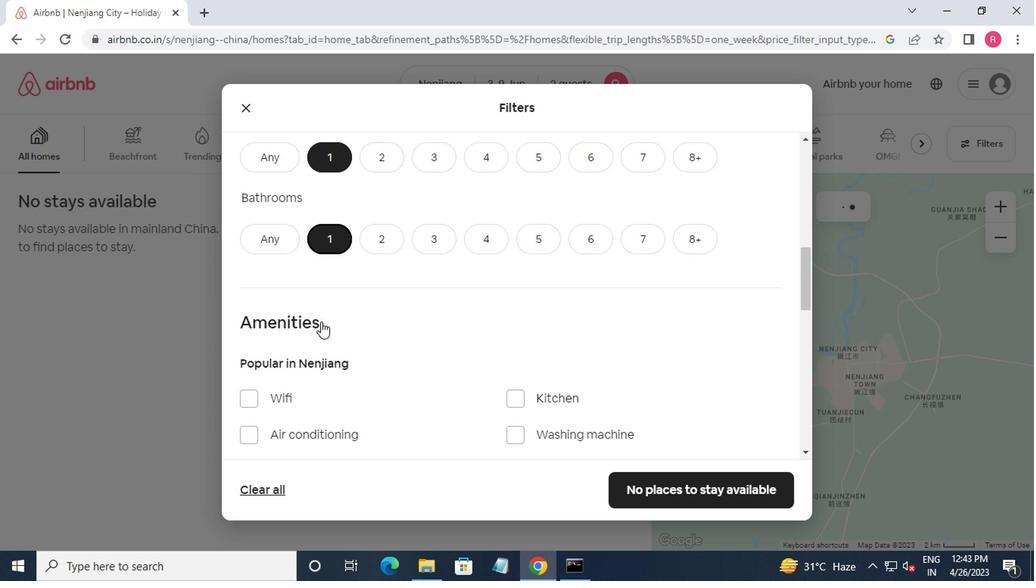 
Action: Mouse moved to (323, 325)
Screenshot: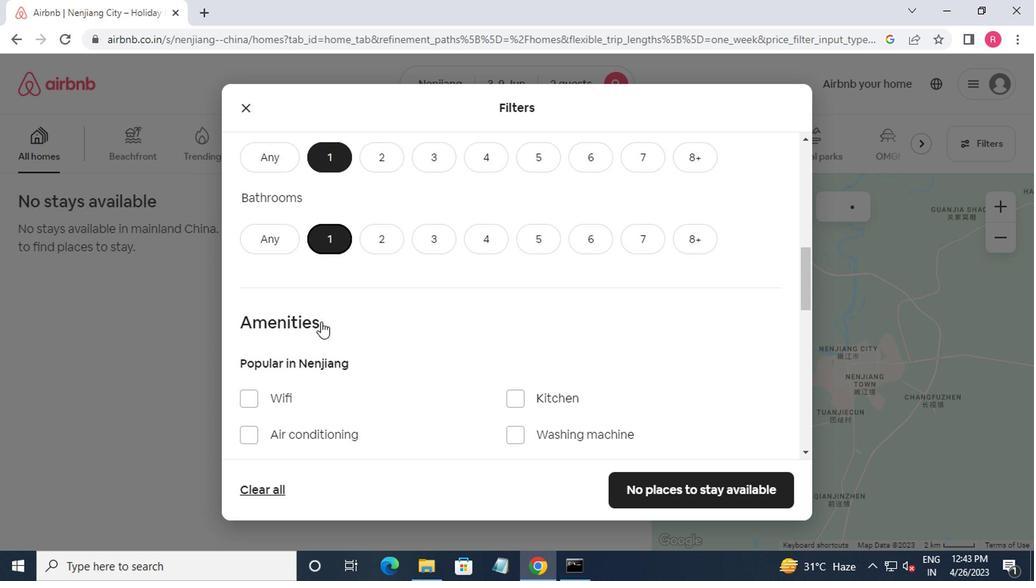 
Action: Mouse scrolled (323, 324) with delta (0, 0)
Screenshot: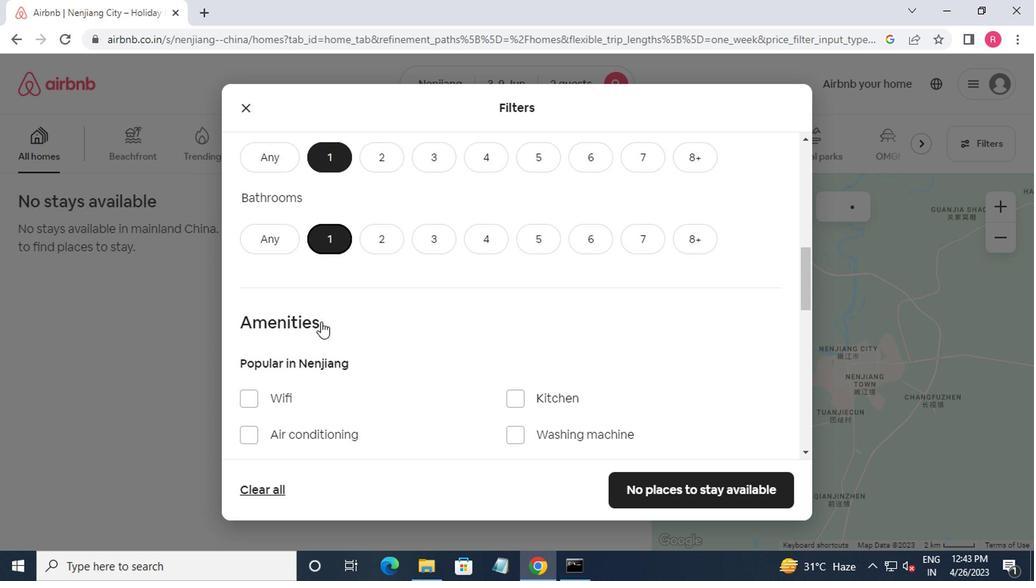 
Action: Mouse moved to (328, 328)
Screenshot: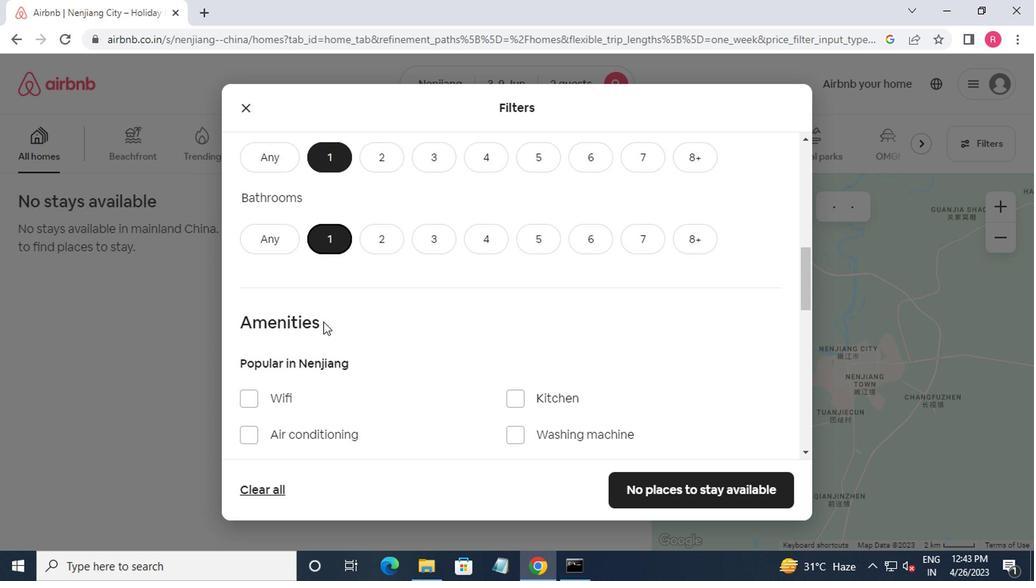 
Action: Mouse scrolled (328, 327) with delta (0, -1)
Screenshot: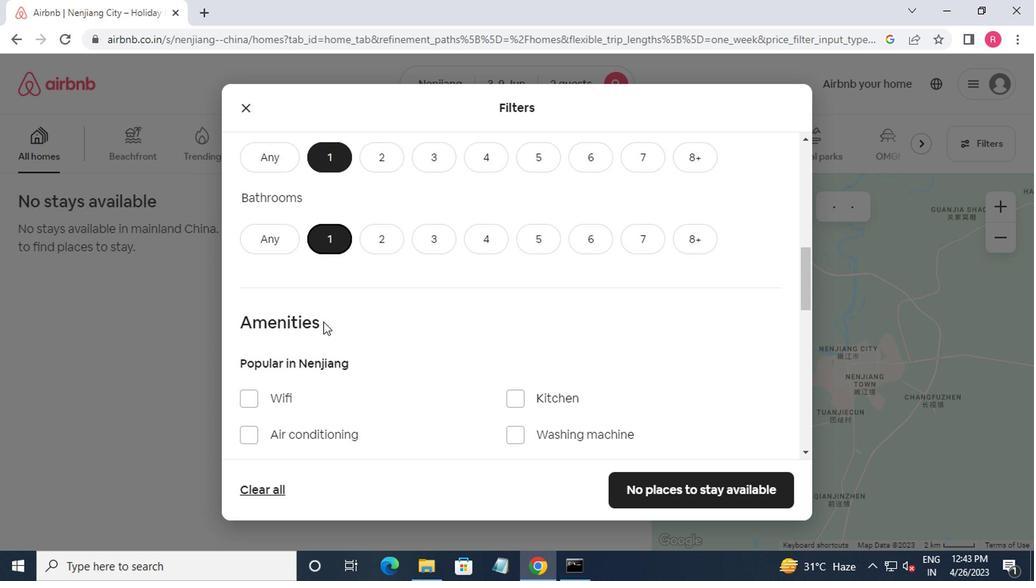 
Action: Mouse moved to (755, 378)
Screenshot: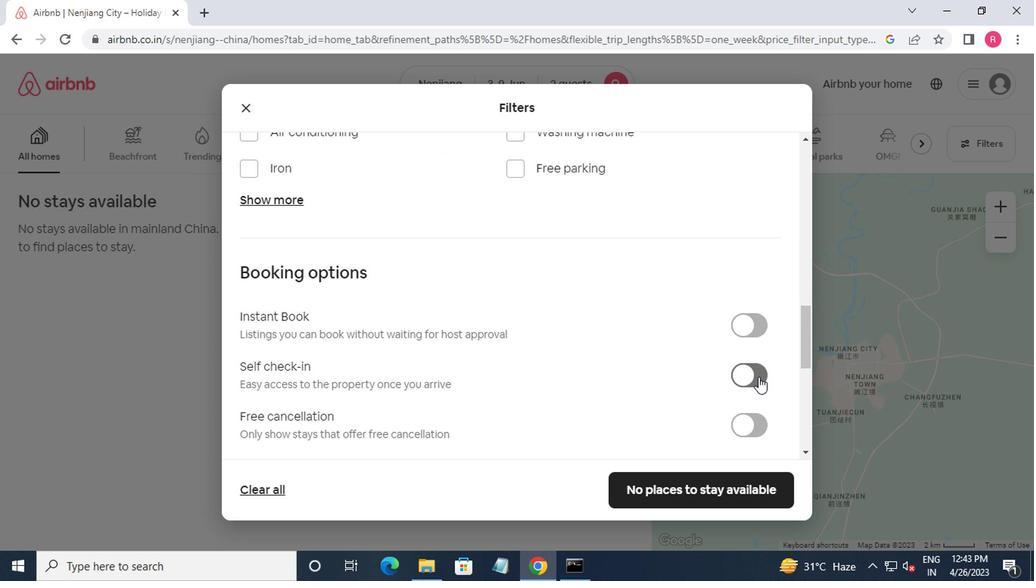 
Action: Mouse pressed left at (755, 378)
Screenshot: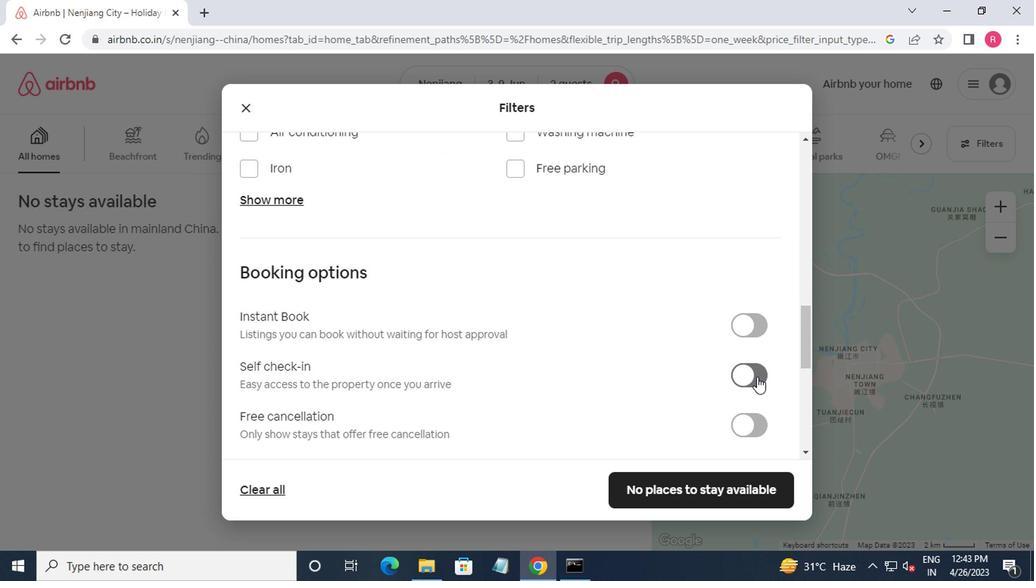 
Action: Mouse moved to (744, 375)
Screenshot: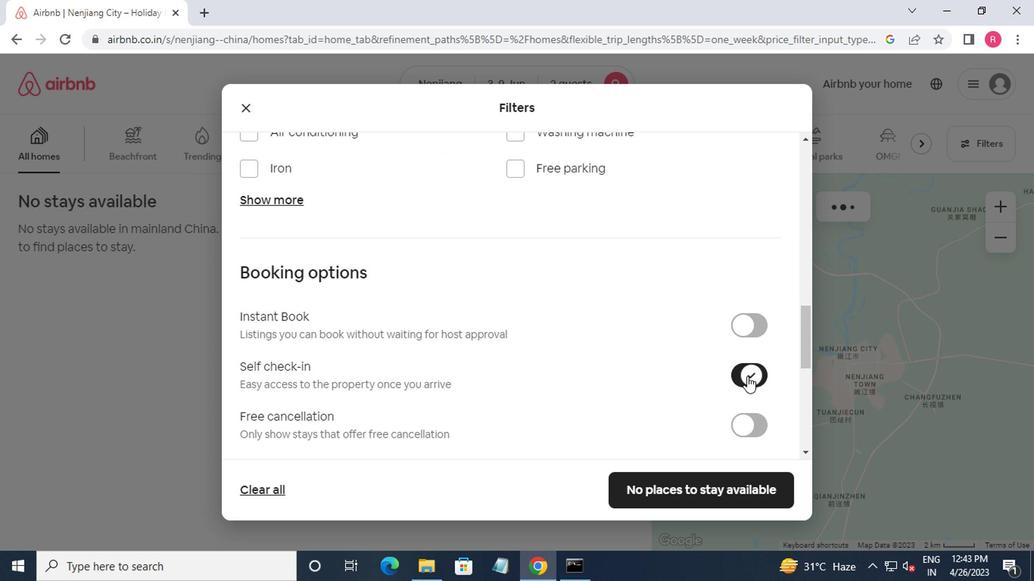 
Action: Mouse scrolled (744, 374) with delta (0, -1)
Screenshot: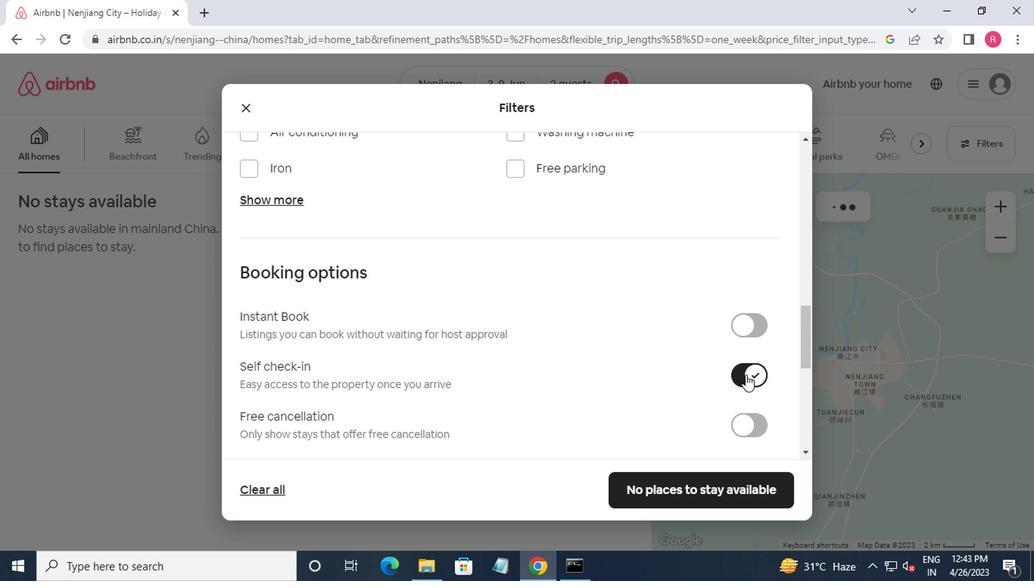 
Action: Mouse scrolled (744, 374) with delta (0, -1)
Screenshot: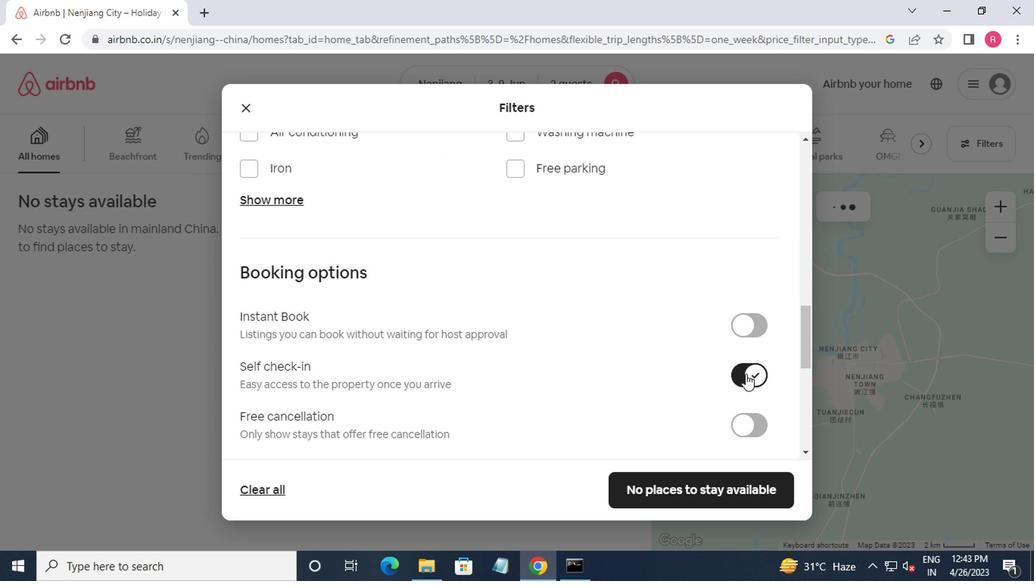 
Action: Mouse moved to (744, 375)
Screenshot: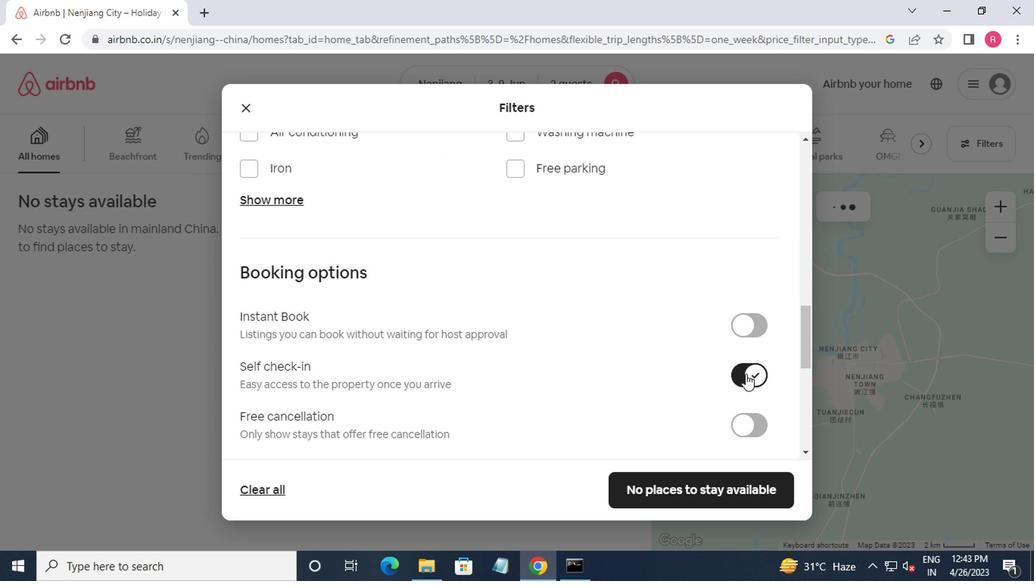
Action: Mouse scrolled (744, 375) with delta (0, 0)
Screenshot: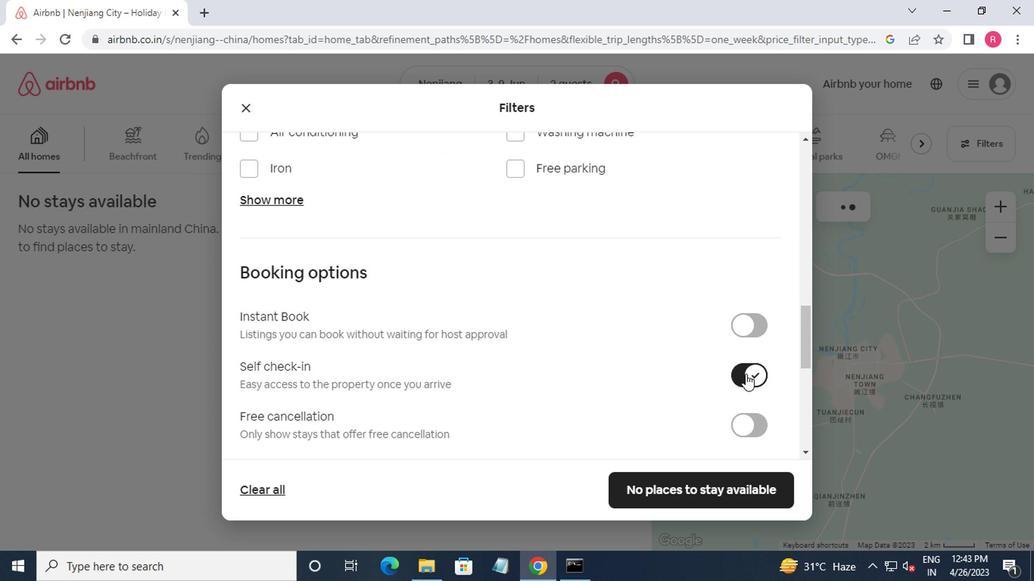 
Action: Mouse moved to (744, 377)
Screenshot: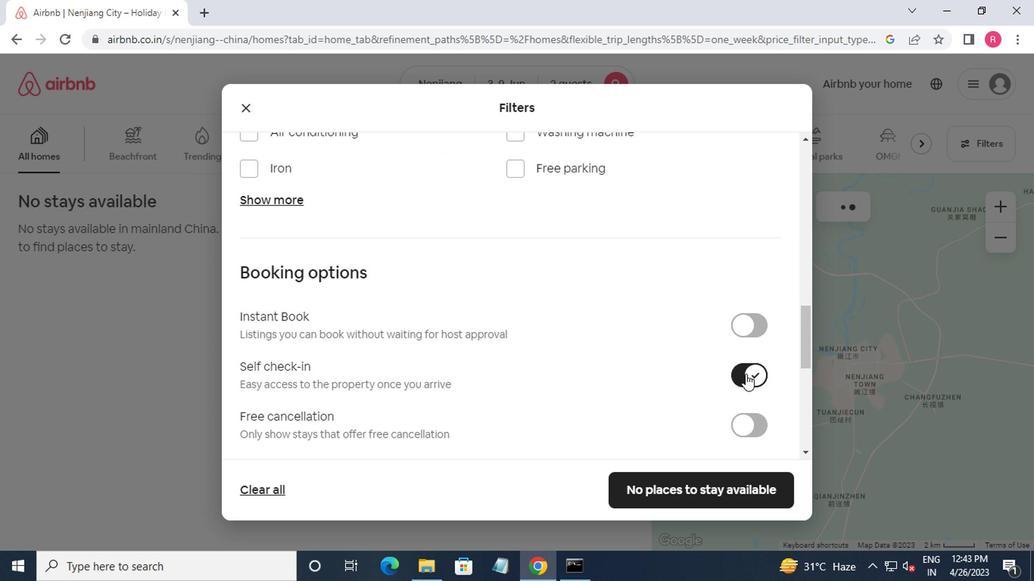 
Action: Mouse scrolled (744, 375) with delta (0, -1)
Screenshot: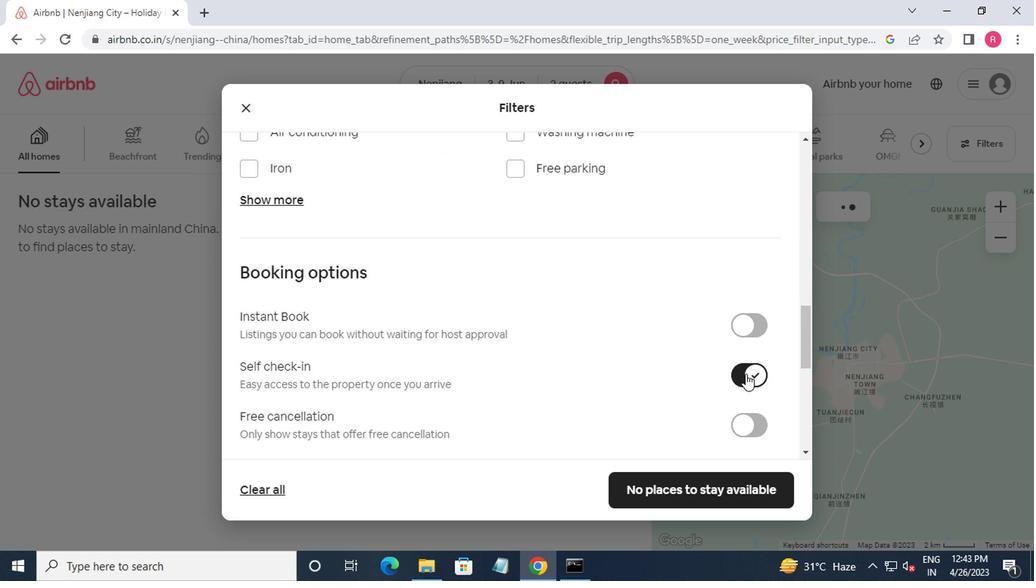 
Action: Mouse moved to (744, 377)
Screenshot: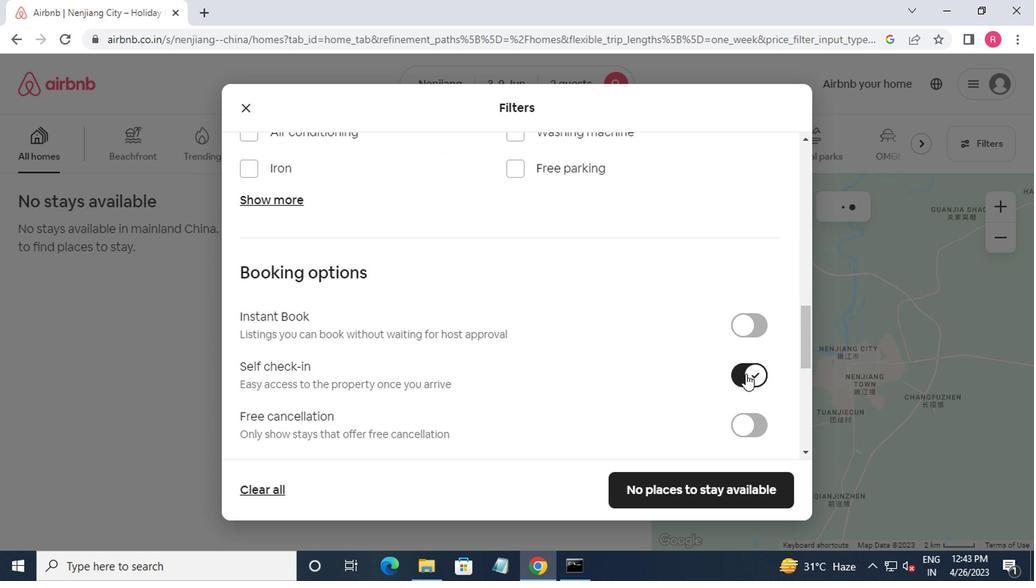 
Action: Mouse scrolled (744, 377) with delta (0, 0)
Screenshot: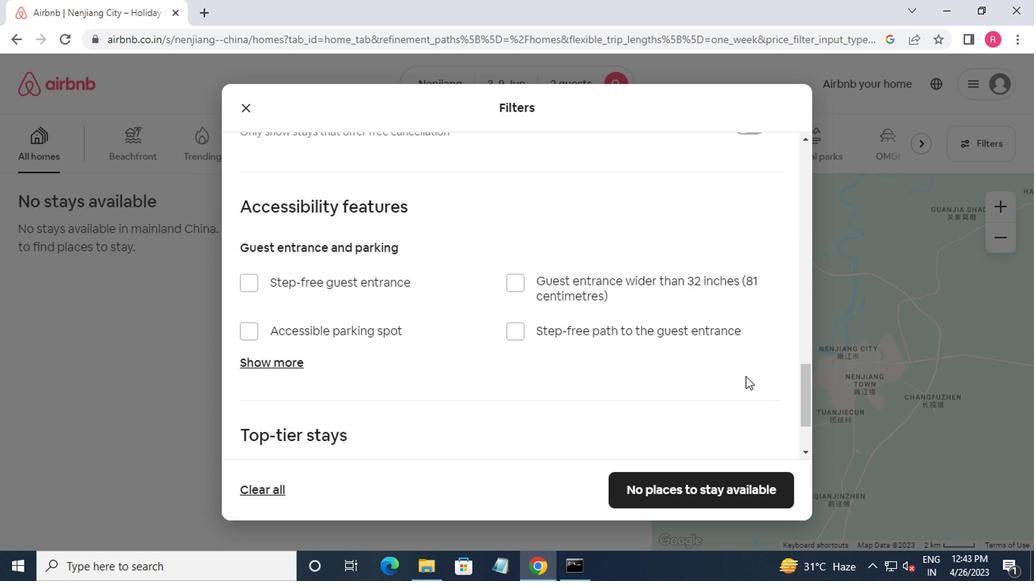 
Action: Mouse moved to (743, 379)
Screenshot: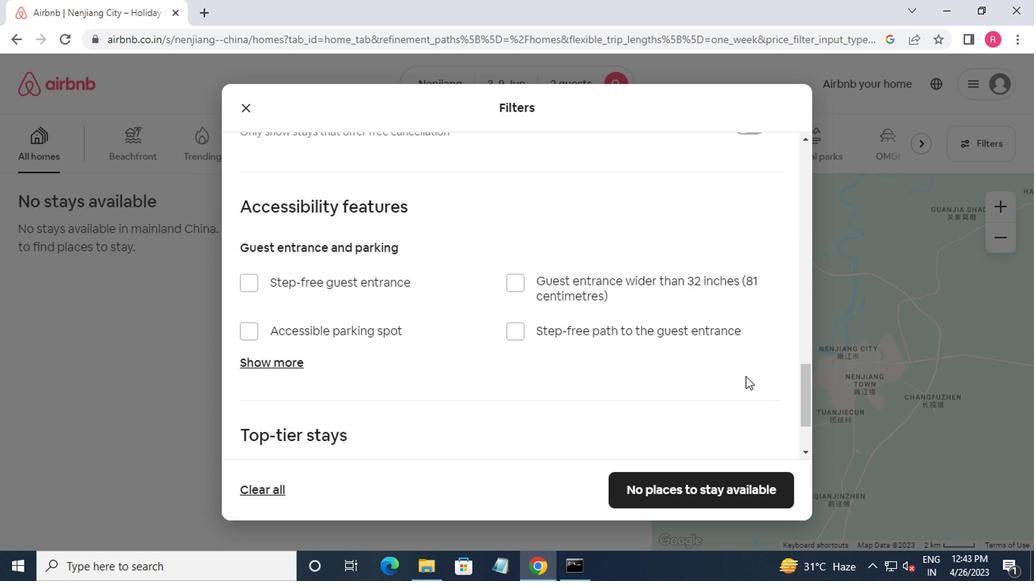 
Action: Mouse scrolled (743, 378) with delta (0, -1)
Screenshot: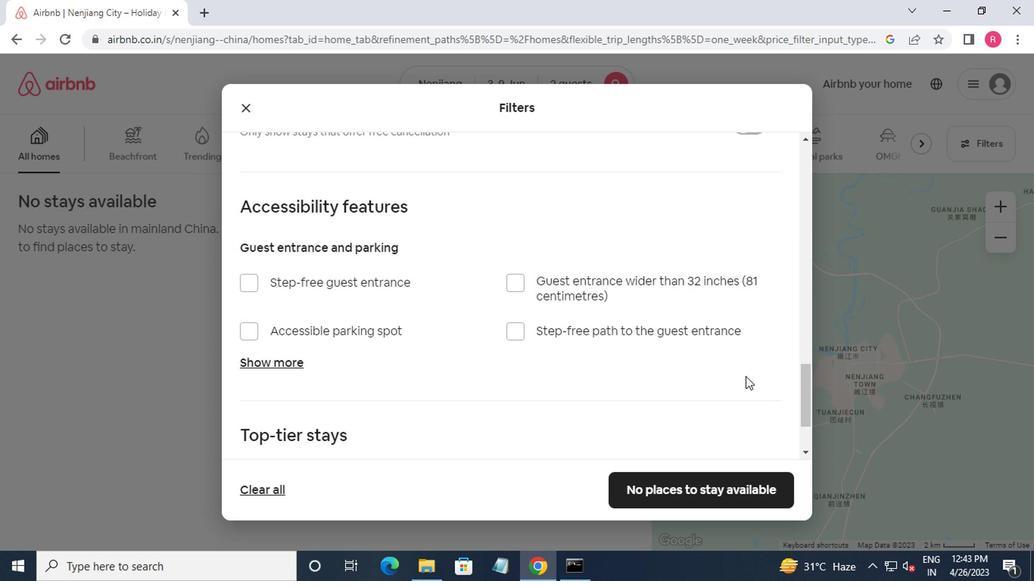 
Action: Mouse scrolled (743, 378) with delta (0, -1)
Screenshot: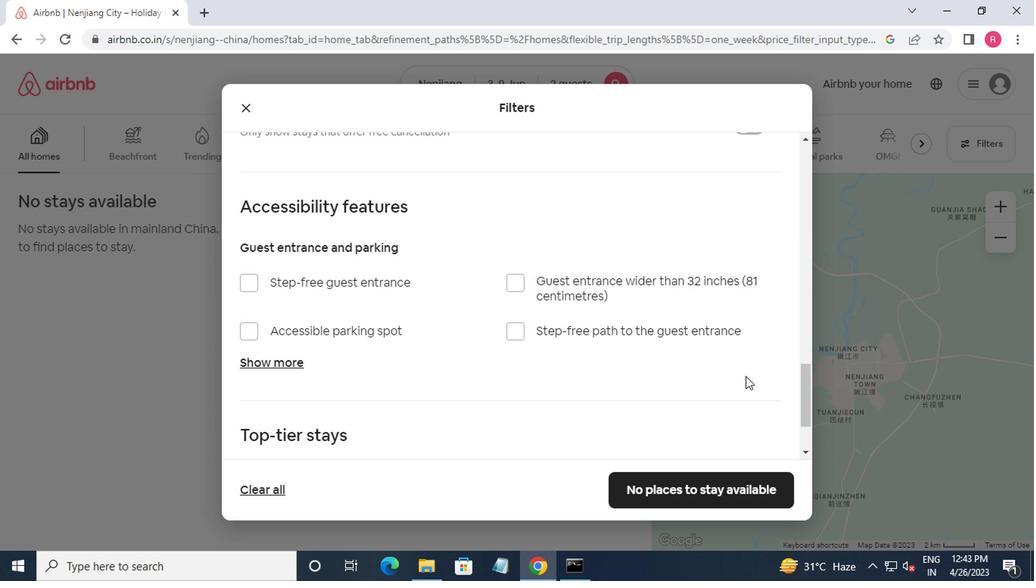 
Action: Mouse scrolled (743, 378) with delta (0, -1)
Screenshot: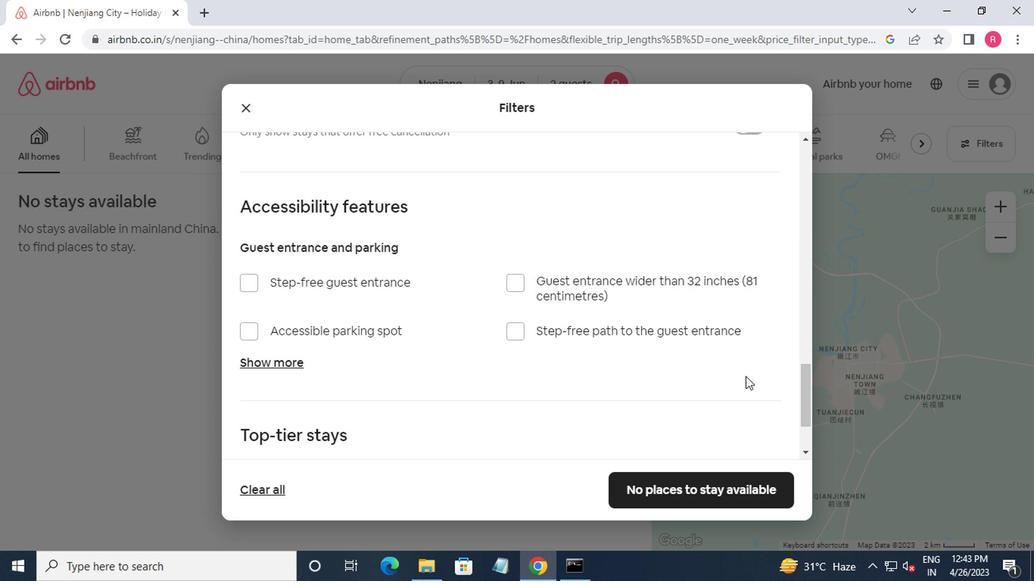 
Action: Mouse moved to (703, 482)
Screenshot: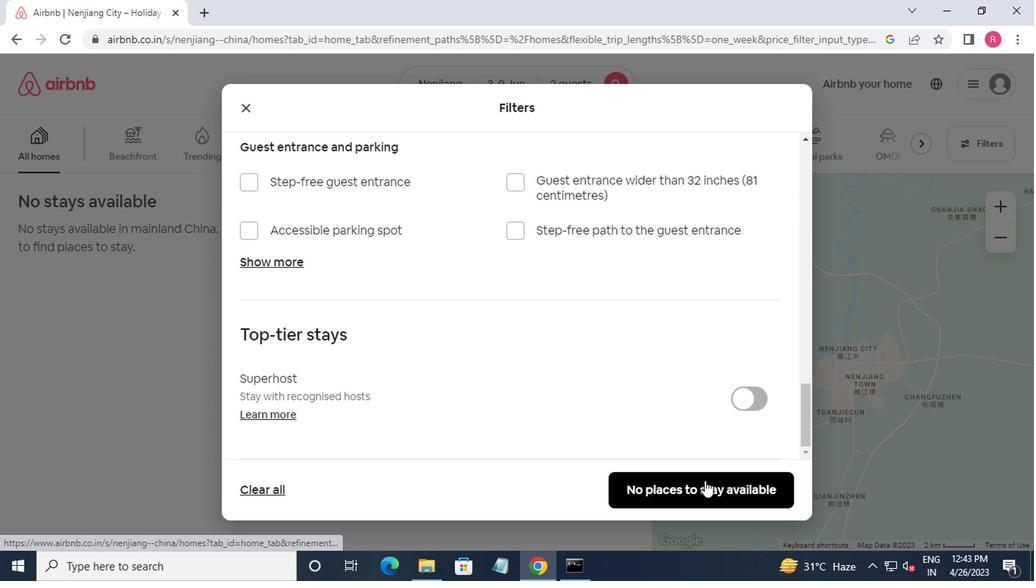 
Action: Mouse pressed left at (703, 482)
Screenshot: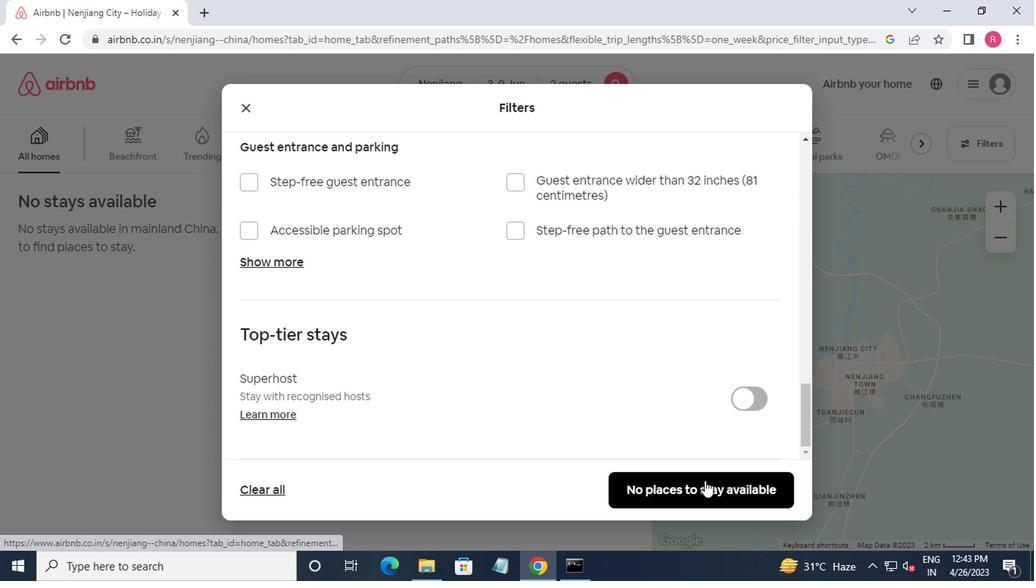 
Action: Mouse moved to (699, 469)
Screenshot: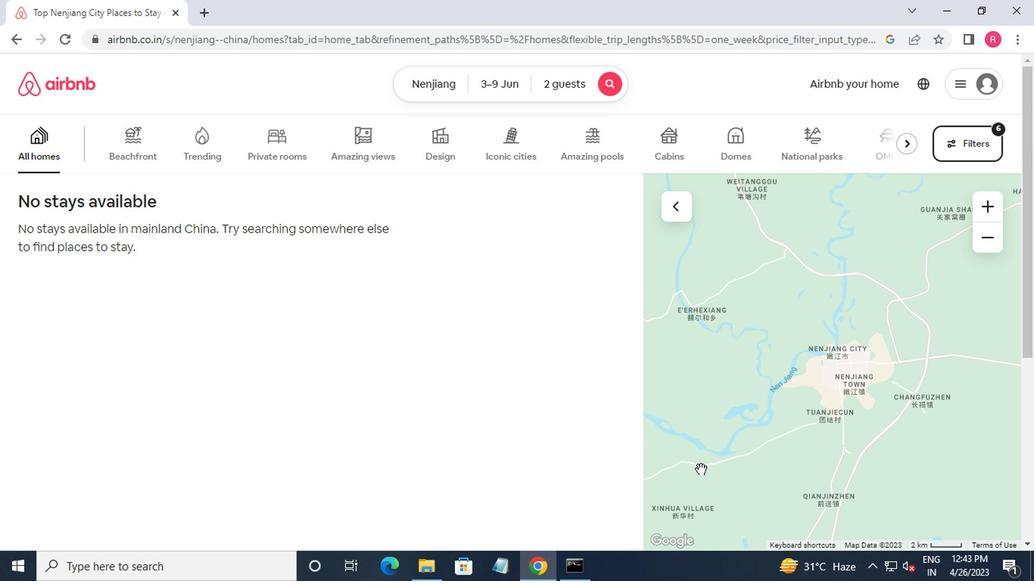 
